 Task: Open Card Influencer Outreach Execution in Board IT Support Solutions to Workspace Creative Direction and add a team member Softage.3@softage.net, a label Red, a checklist Artificial Intelligence, an attachment from your onedrive, a color Red and finally, add a card description 'Conduct team training session on effective conflict management and resolution' and a comment 'Let us approach this task with a sense of focus and attention to detail, ensuring that we do not miss any important information or details.'. Add a start date 'Jan 07, 1900' with a due date 'Jan 14, 1900'
Action: Mouse moved to (530, 159)
Screenshot: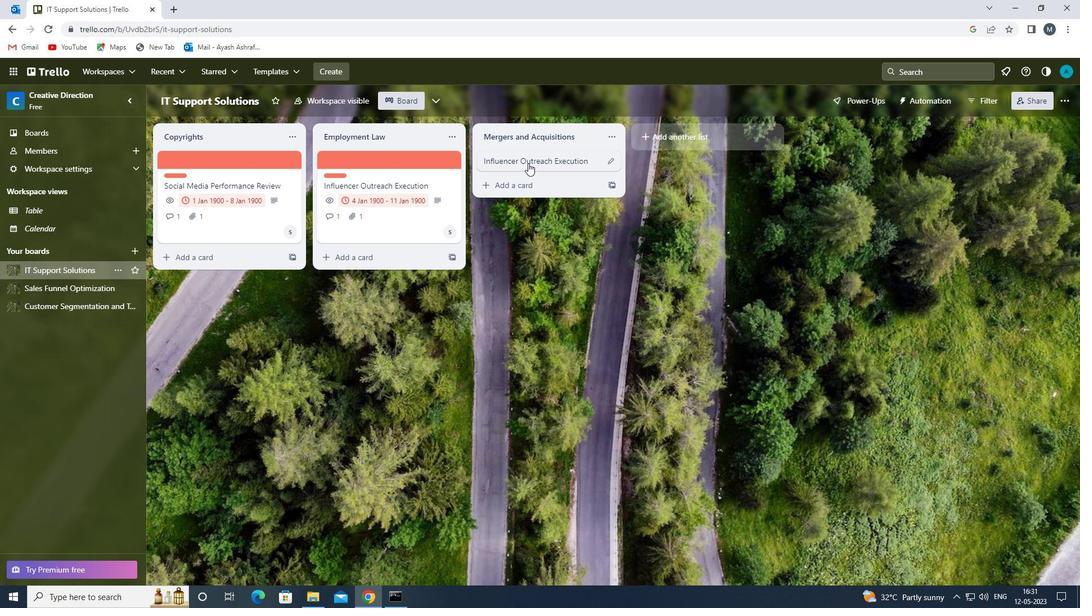 
Action: Mouse pressed left at (530, 159)
Screenshot: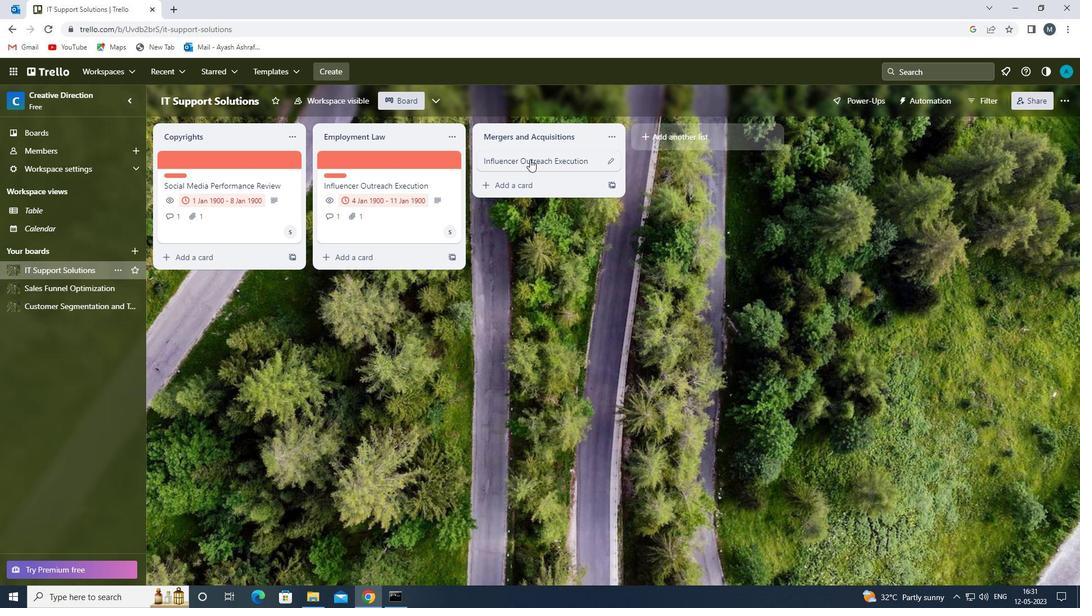
Action: Mouse moved to (687, 197)
Screenshot: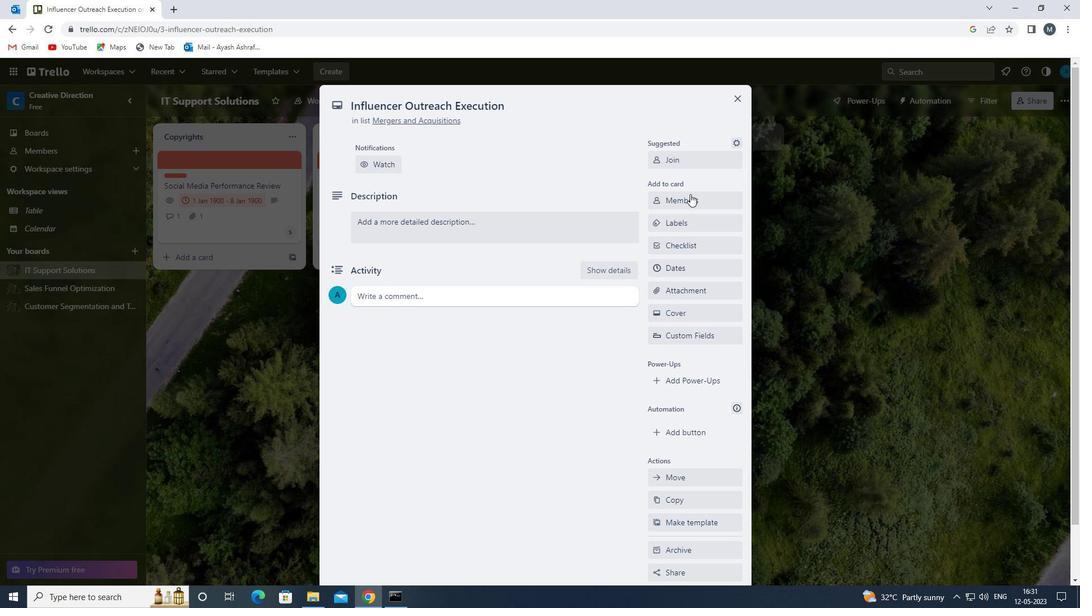
Action: Mouse pressed left at (687, 197)
Screenshot: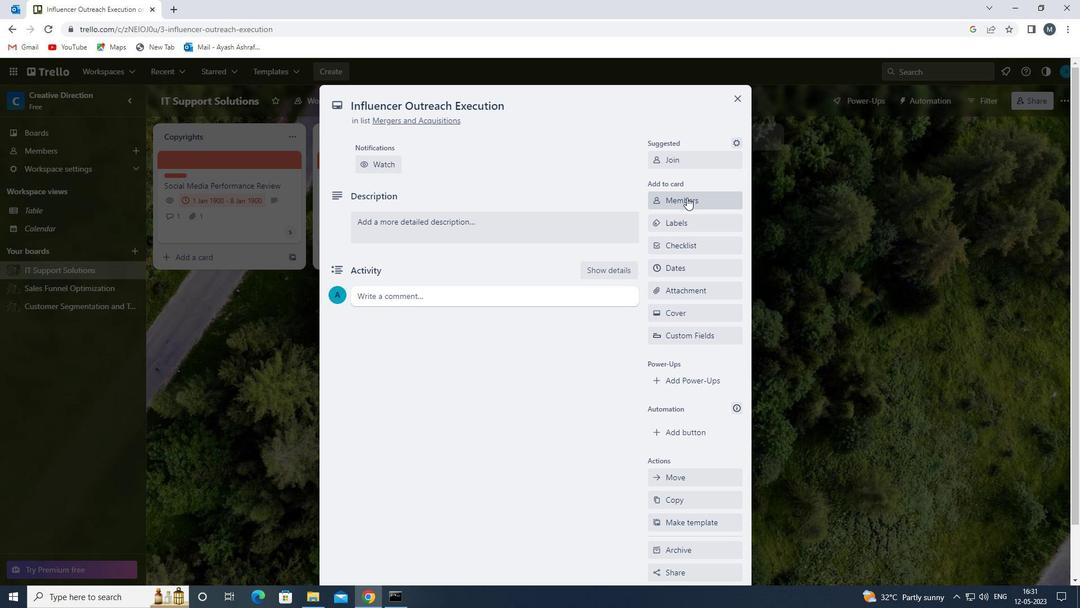 
Action: Mouse moved to (700, 215)
Screenshot: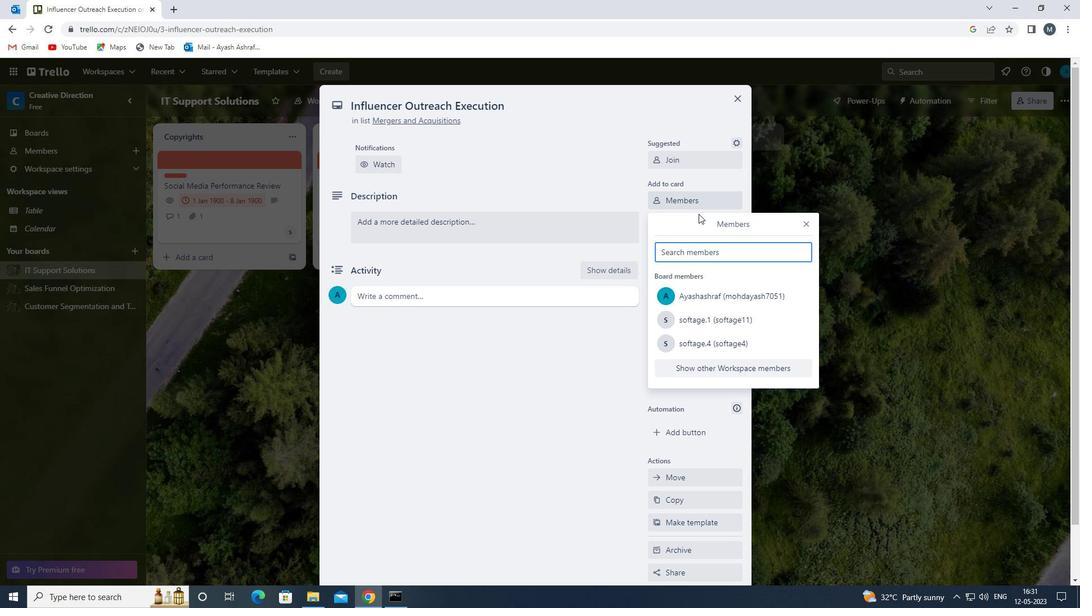 
Action: Key pressed s
Screenshot: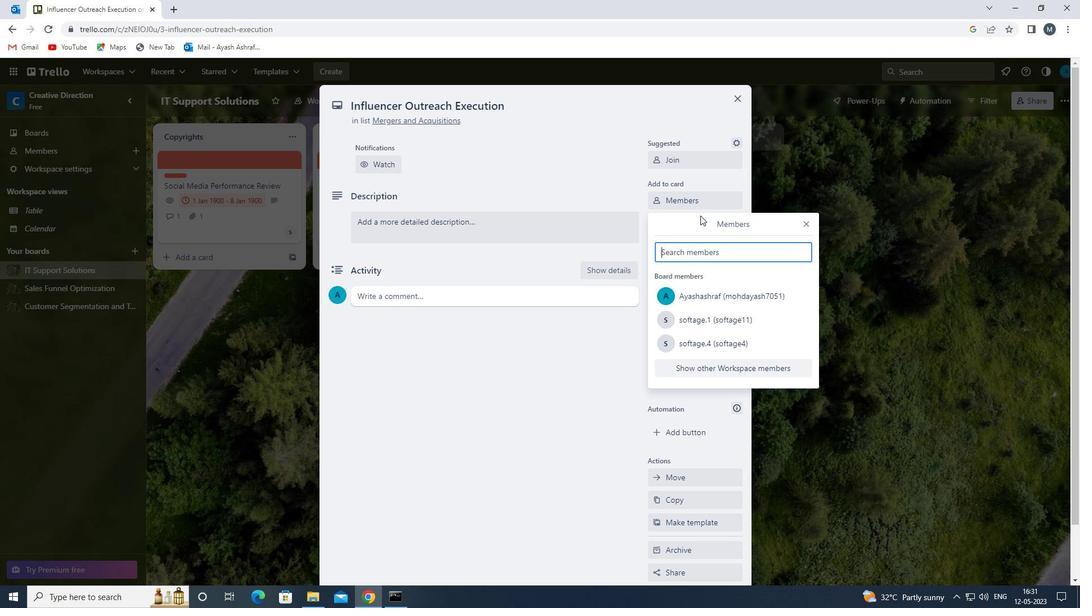 
Action: Mouse moved to (731, 391)
Screenshot: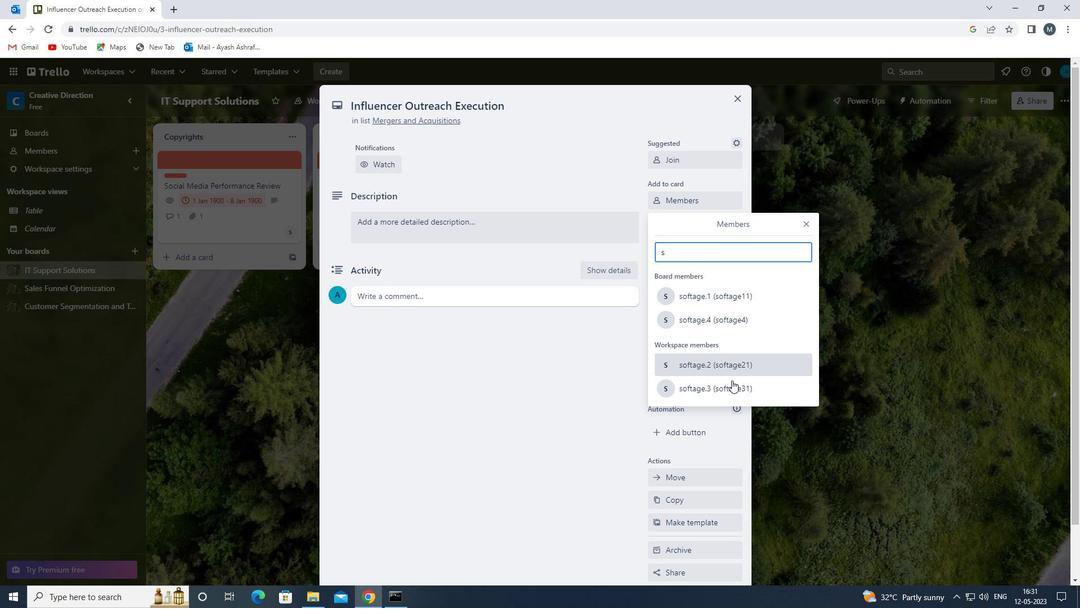 
Action: Mouse pressed left at (731, 391)
Screenshot: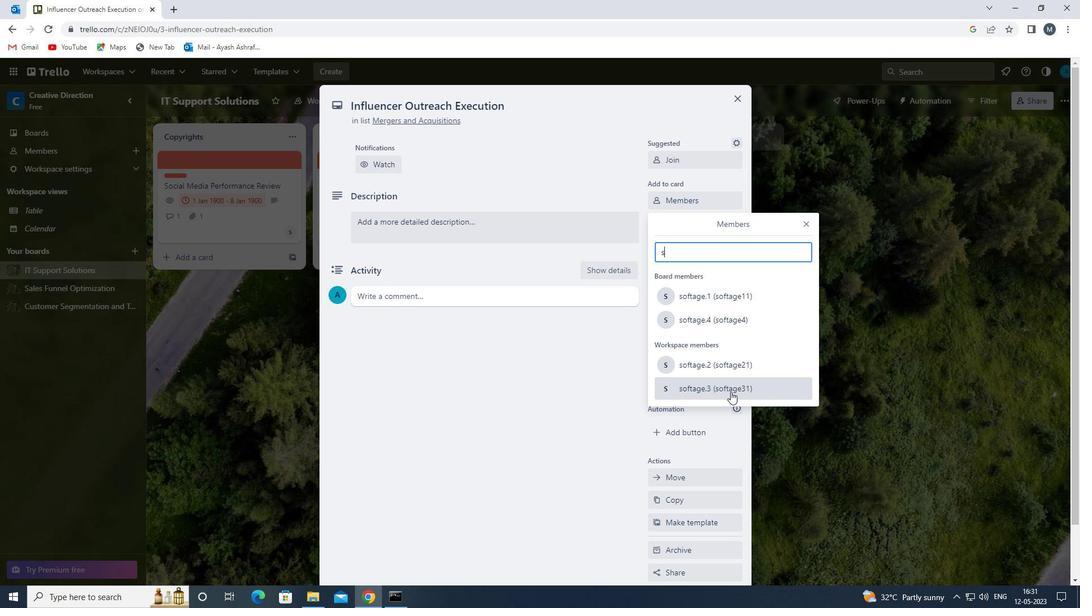 
Action: Mouse moved to (804, 222)
Screenshot: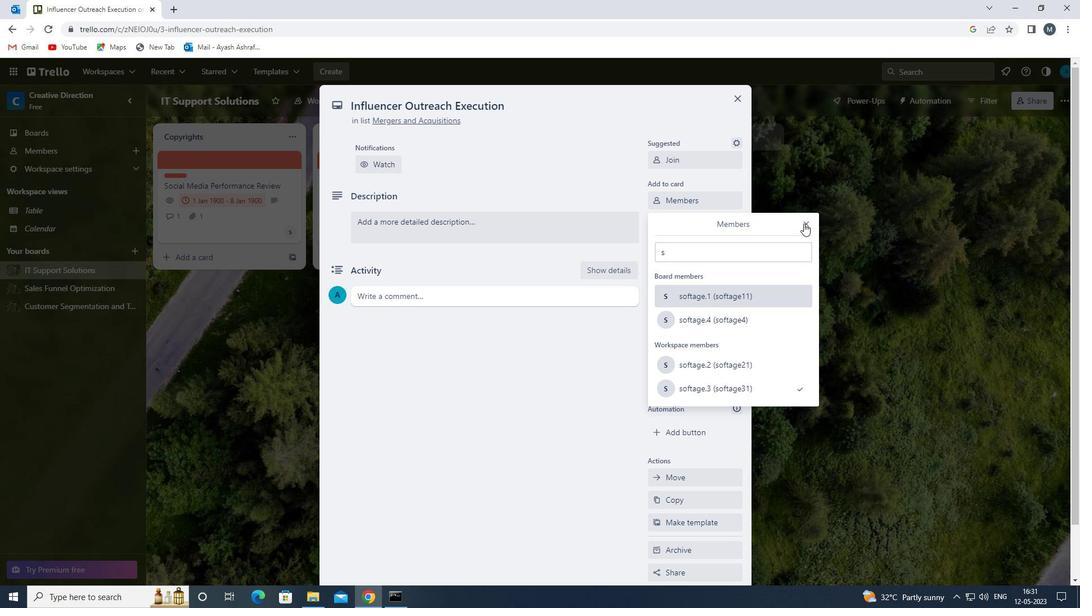 
Action: Mouse pressed left at (804, 222)
Screenshot: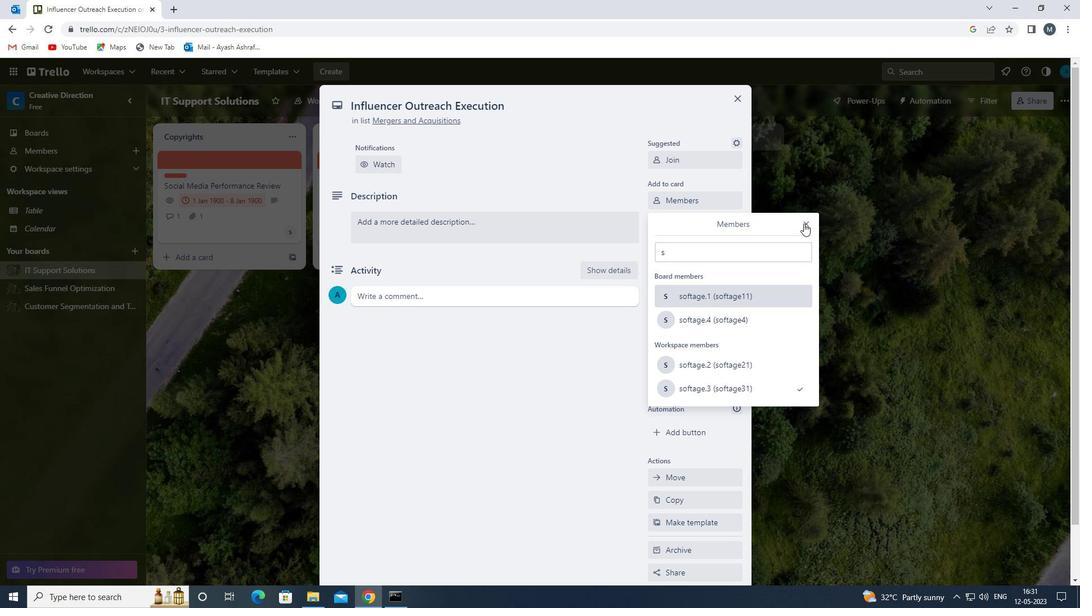 
Action: Mouse moved to (682, 225)
Screenshot: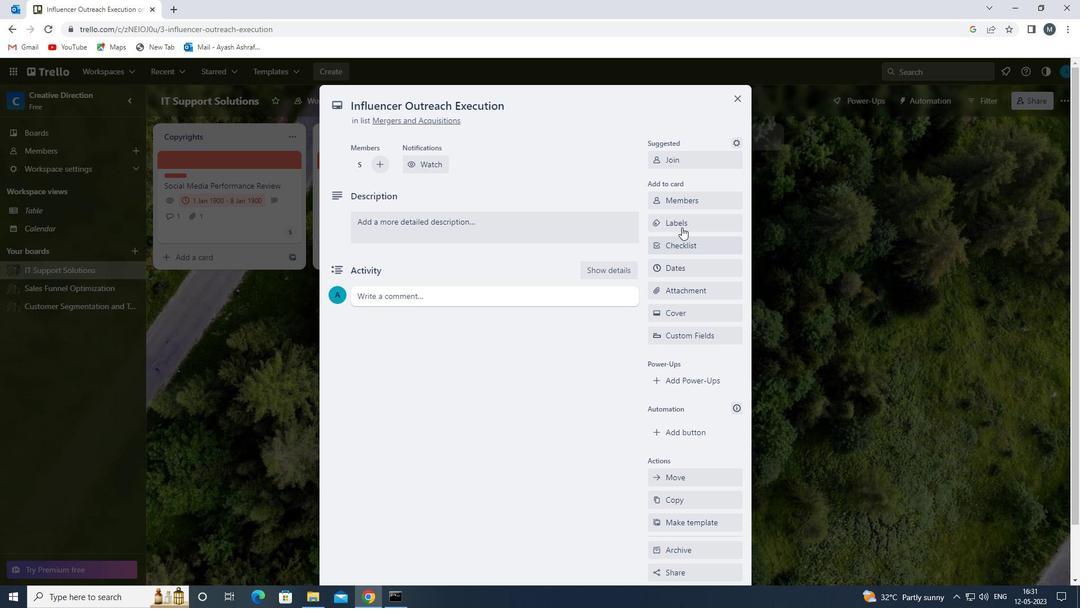 
Action: Mouse pressed left at (682, 225)
Screenshot: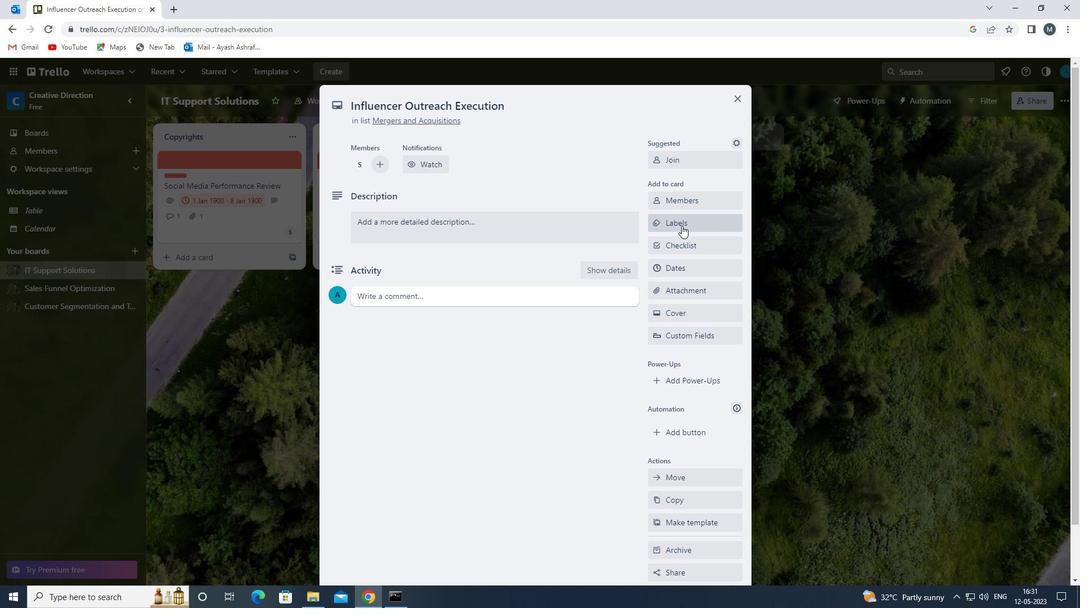 
Action: Mouse moved to (716, 372)
Screenshot: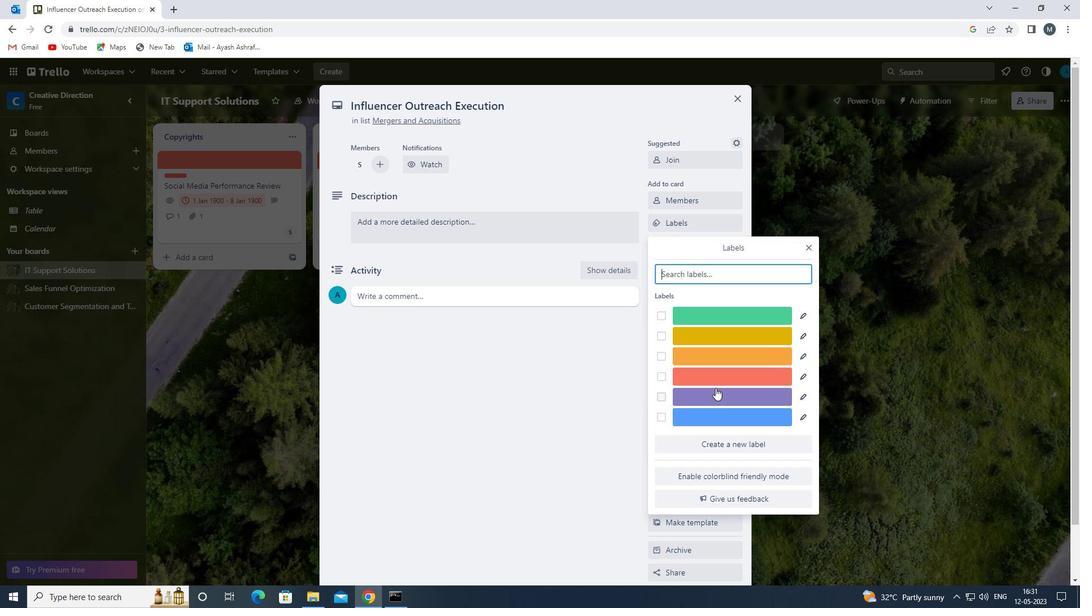 
Action: Mouse pressed left at (716, 372)
Screenshot: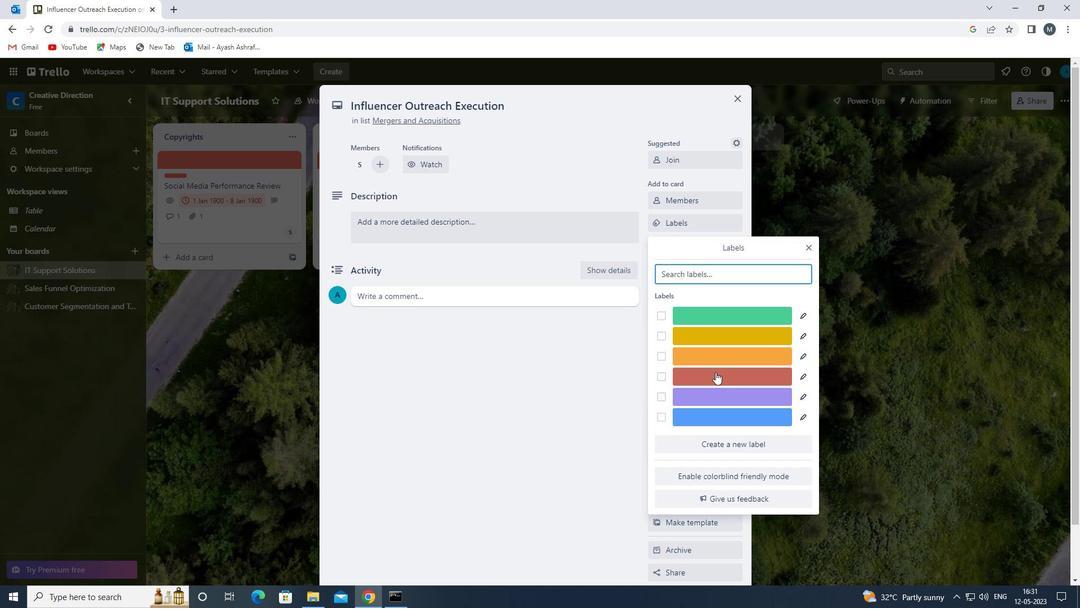 
Action: Mouse moved to (810, 247)
Screenshot: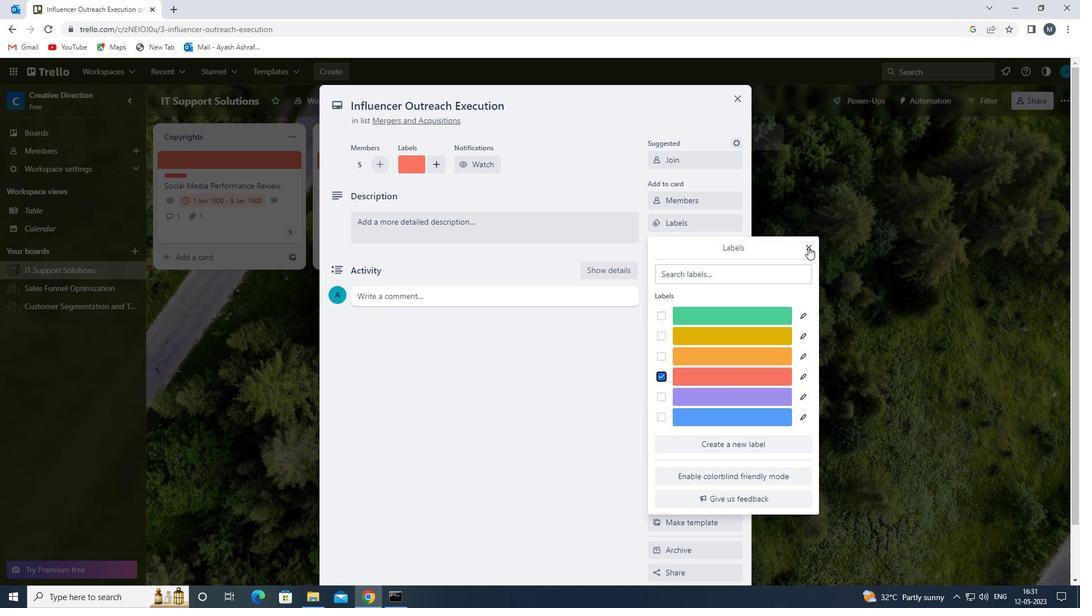 
Action: Mouse pressed left at (810, 247)
Screenshot: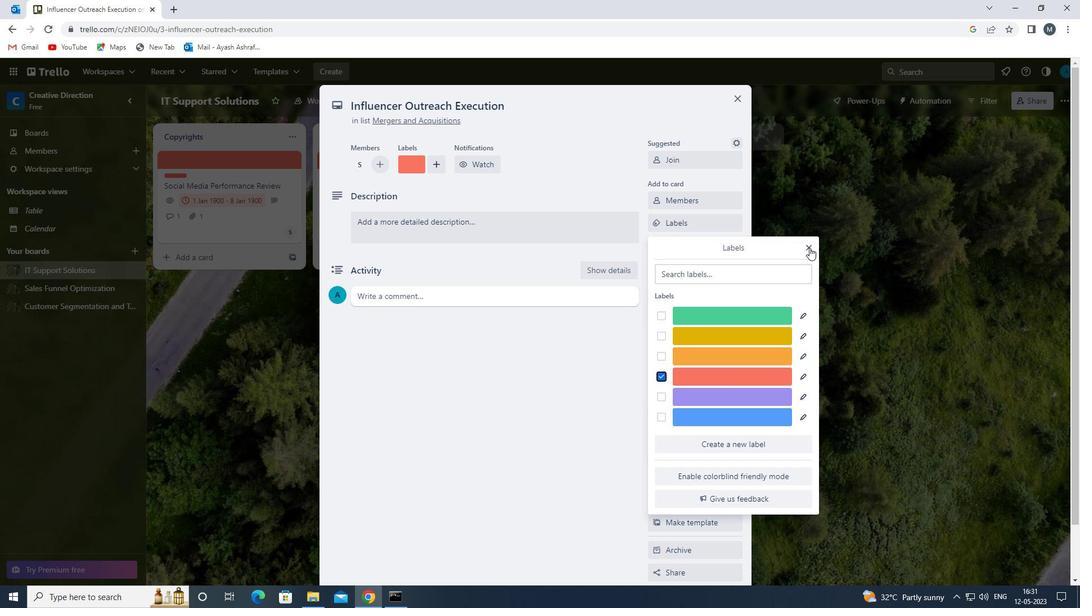 
Action: Mouse moved to (694, 244)
Screenshot: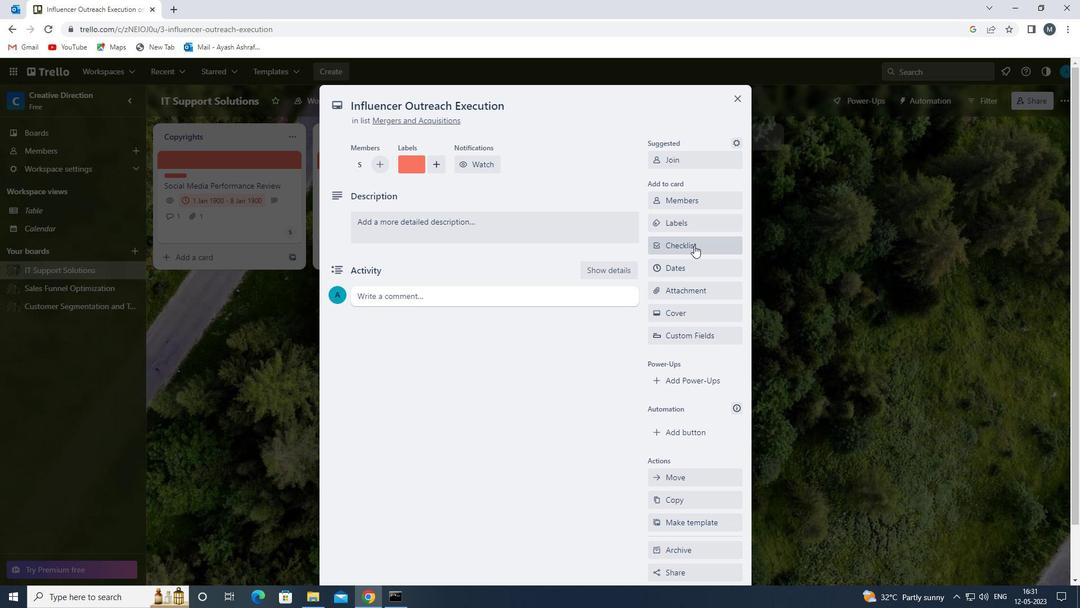 
Action: Mouse pressed left at (694, 244)
Screenshot: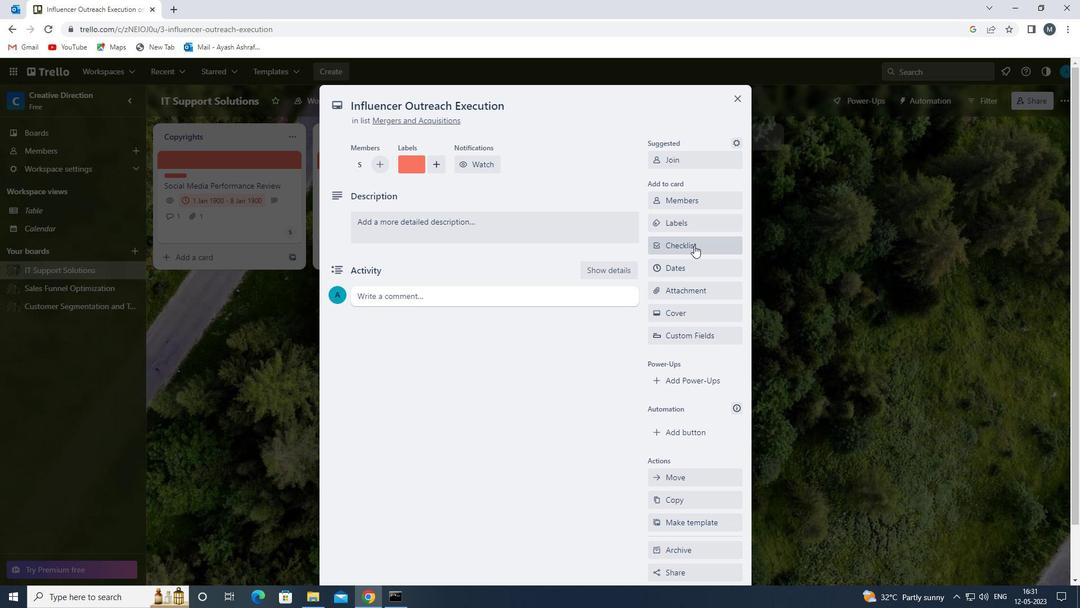 
Action: Mouse moved to (693, 242)
Screenshot: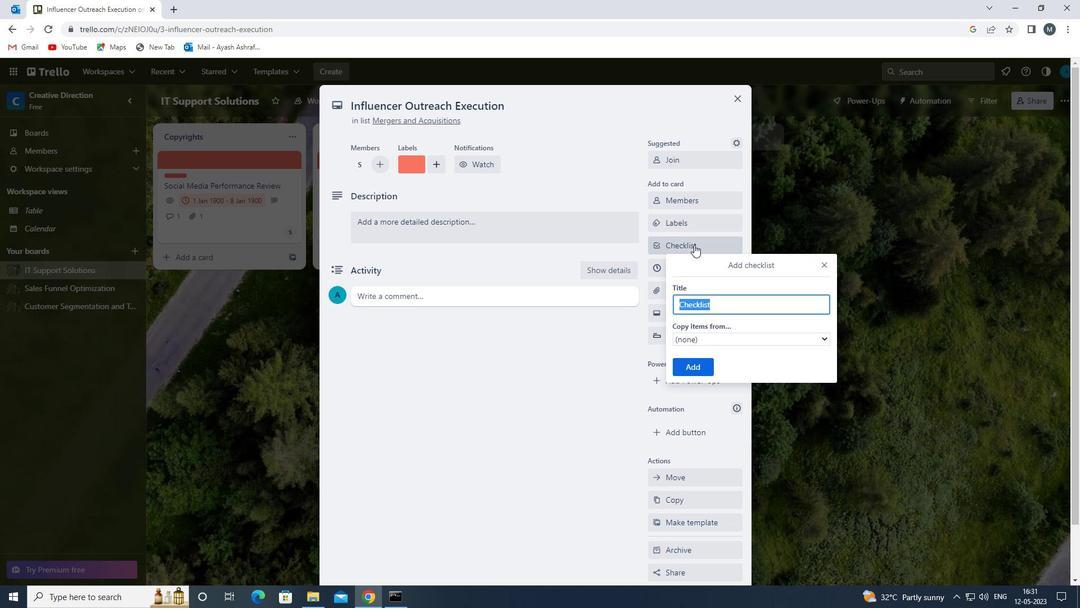 
Action: Key pressed a
Screenshot: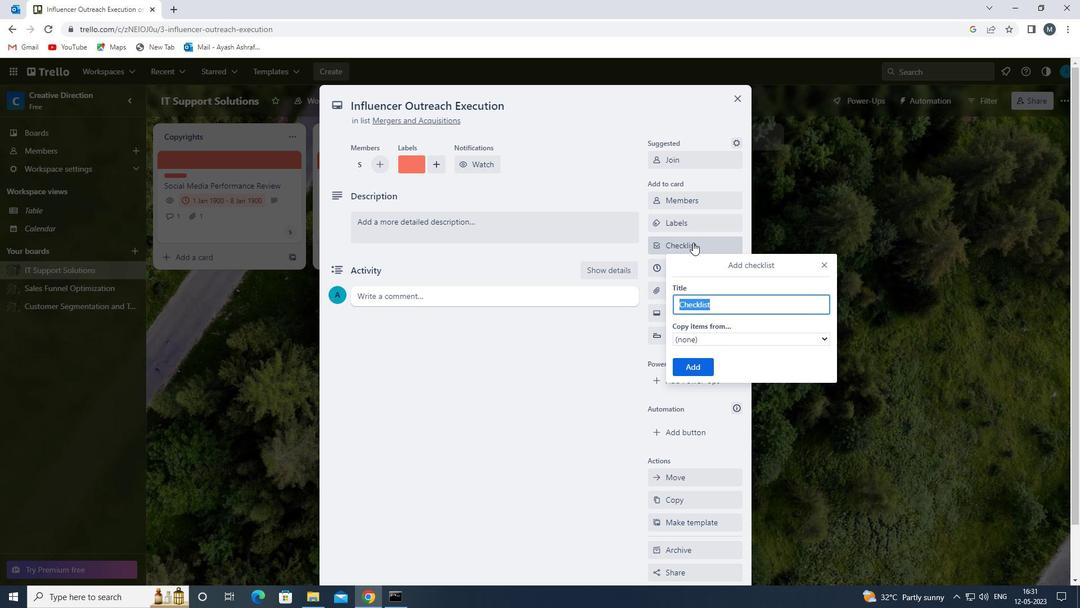 
Action: Mouse moved to (766, 333)
Screenshot: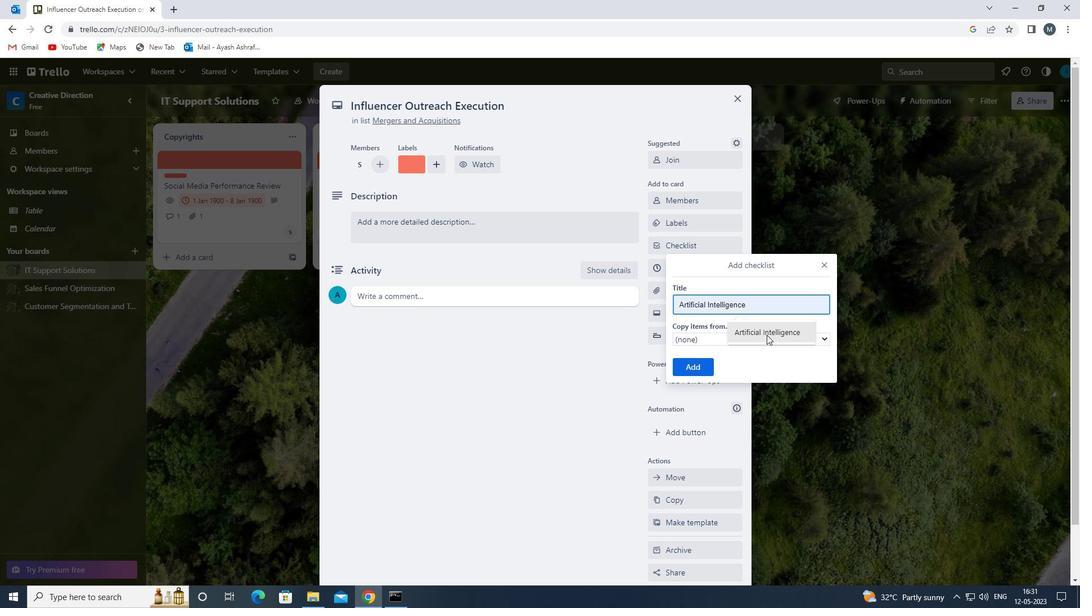
Action: Mouse pressed left at (766, 333)
Screenshot: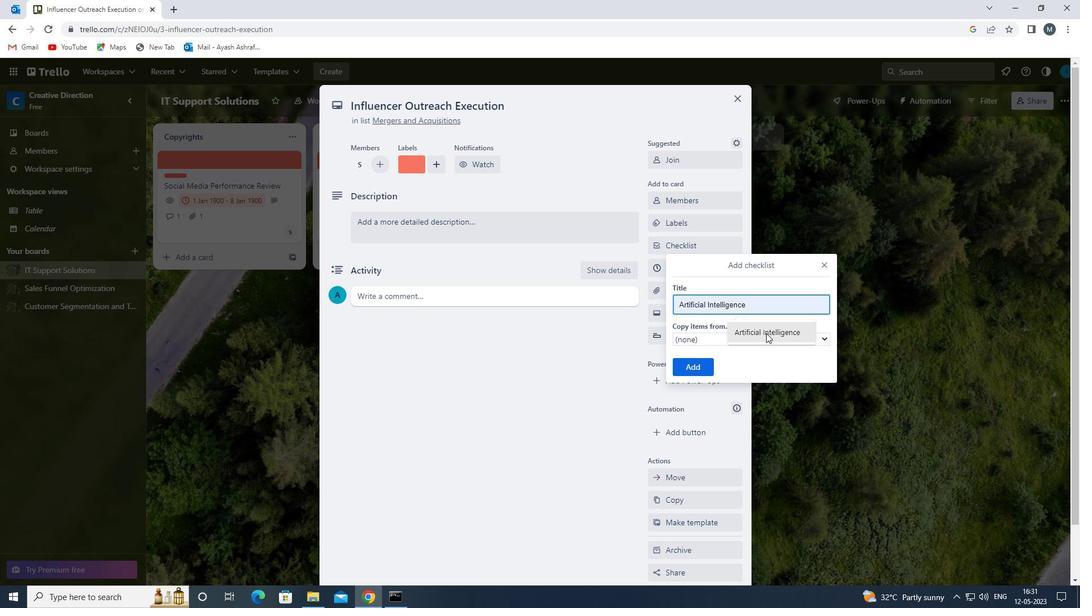 
Action: Mouse moved to (695, 363)
Screenshot: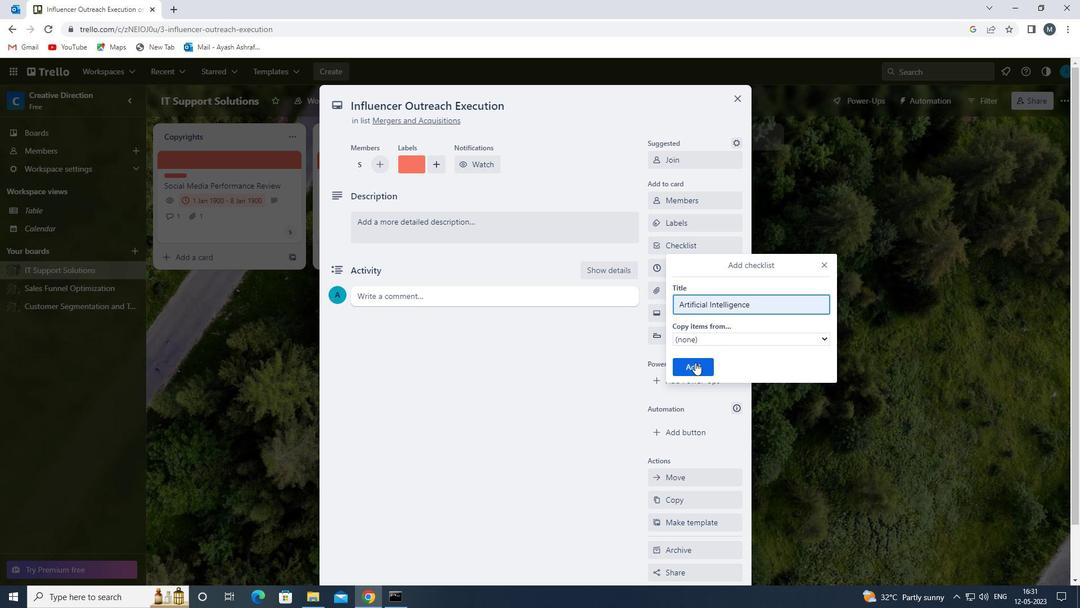 
Action: Mouse pressed left at (695, 363)
Screenshot: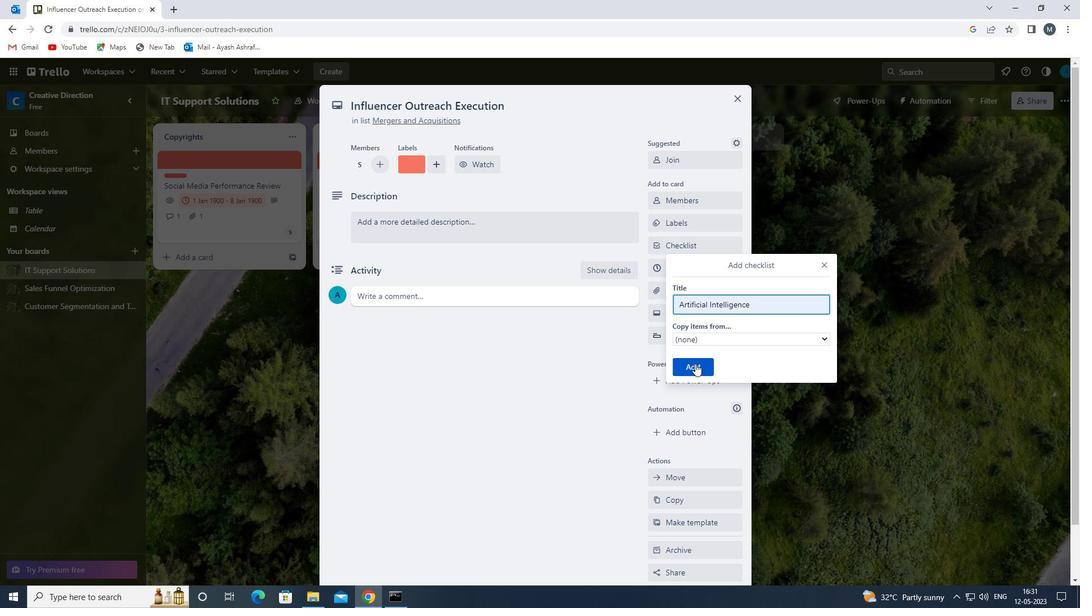 
Action: Mouse moved to (695, 291)
Screenshot: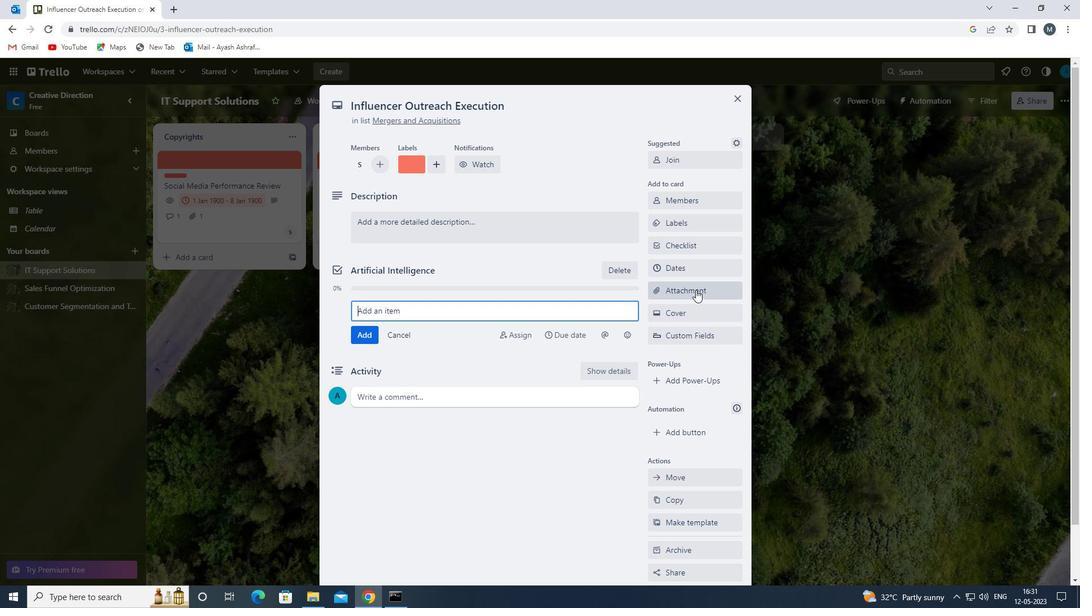 
Action: Mouse pressed left at (695, 291)
Screenshot: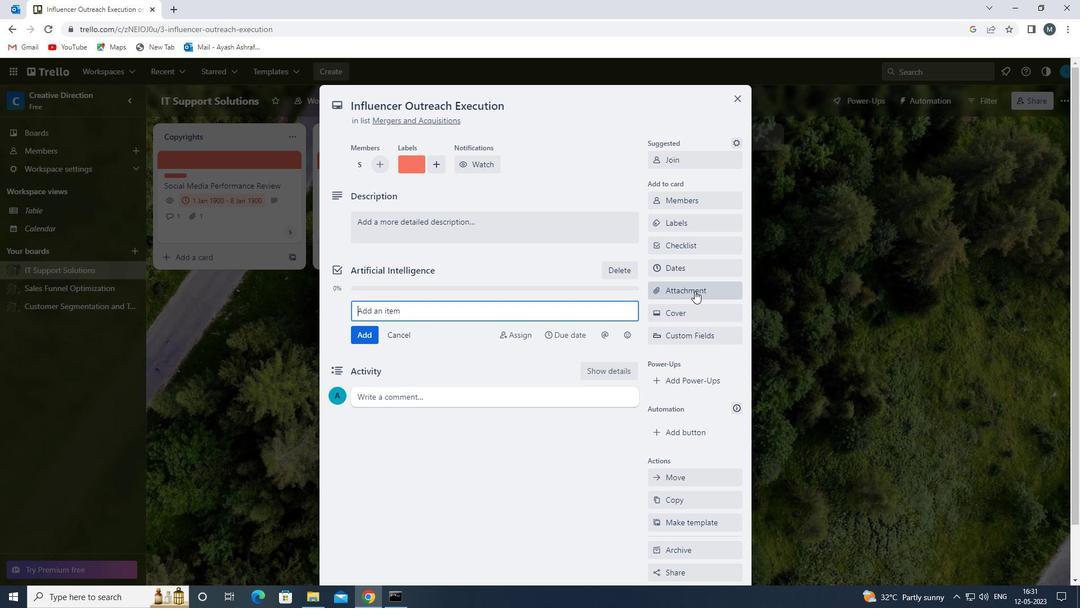 
Action: Mouse moved to (694, 432)
Screenshot: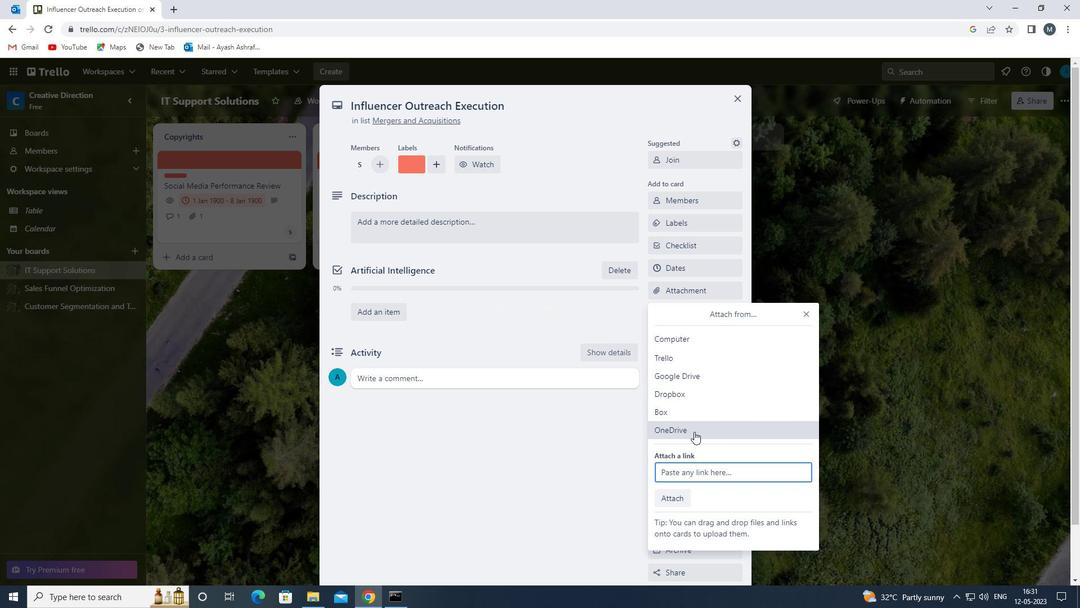 
Action: Mouse pressed left at (694, 432)
Screenshot: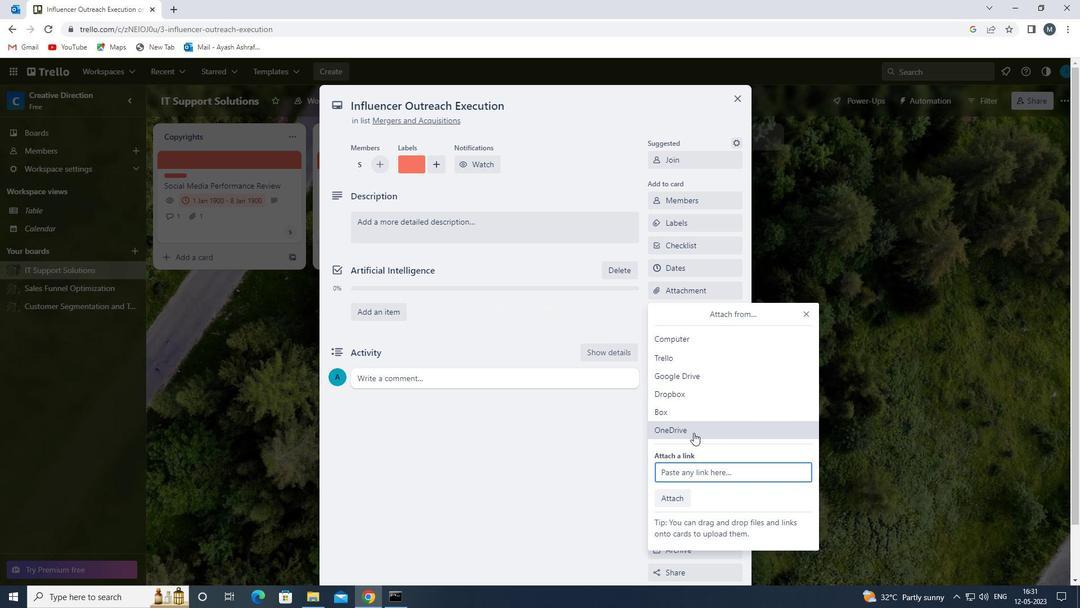 
Action: Mouse moved to (474, 230)
Screenshot: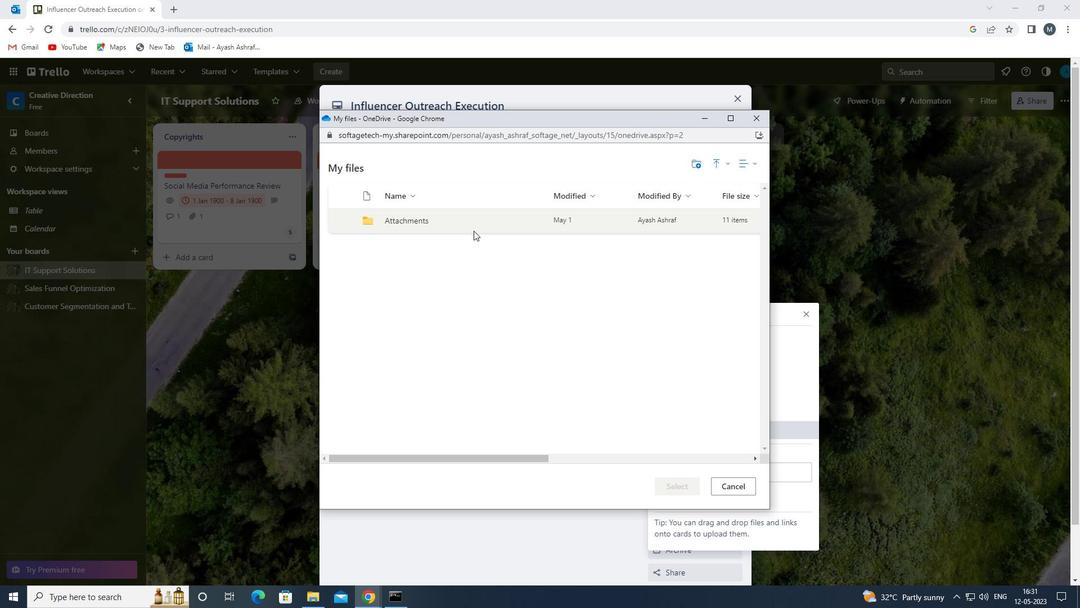 
Action: Mouse pressed left at (474, 230)
Screenshot: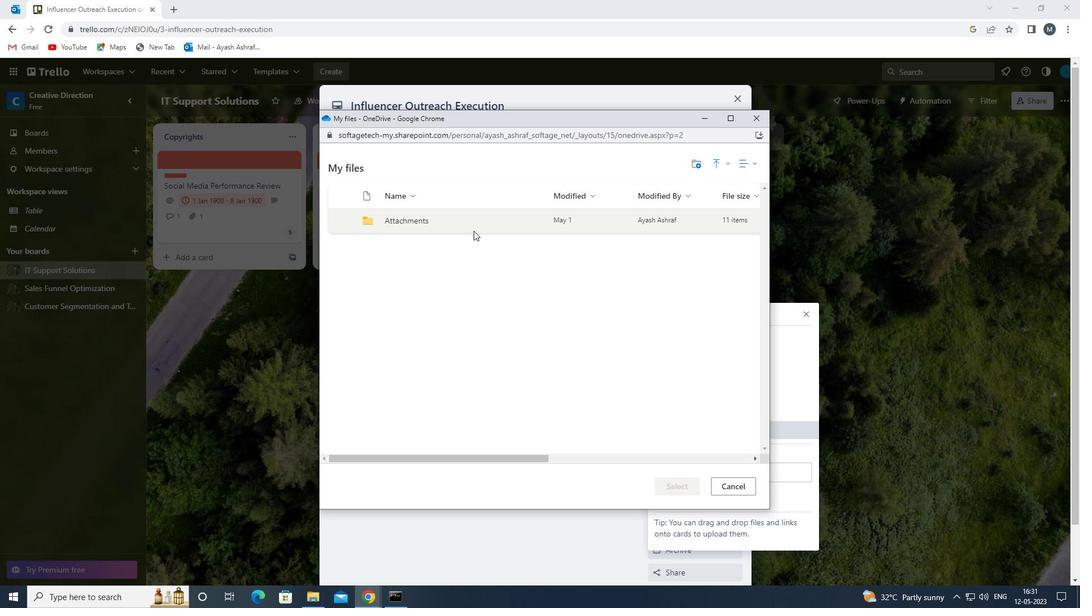 
Action: Mouse pressed left at (474, 230)
Screenshot: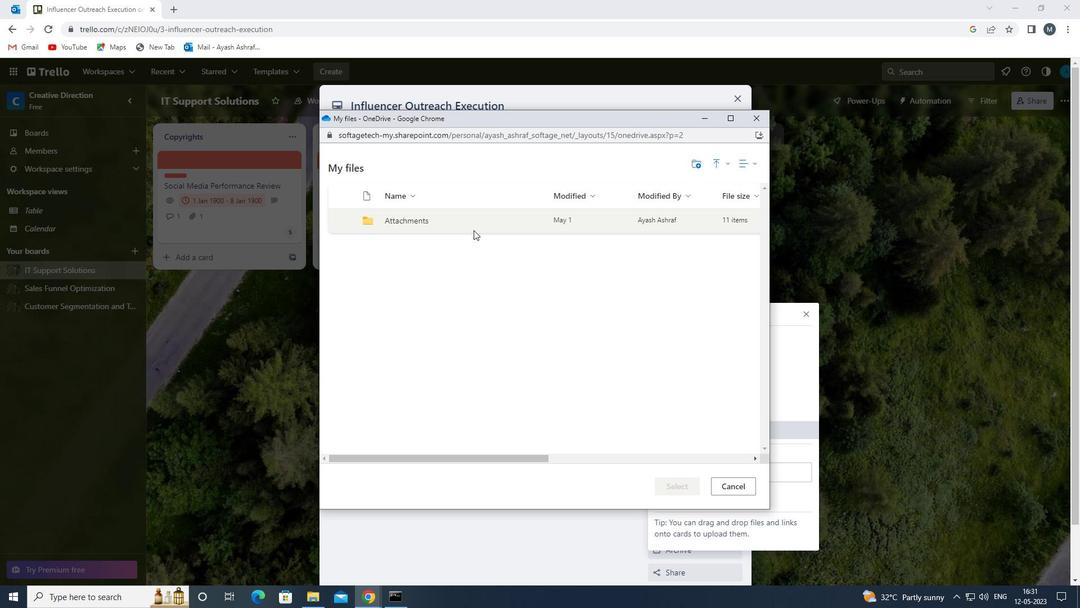 
Action: Mouse moved to (489, 314)
Screenshot: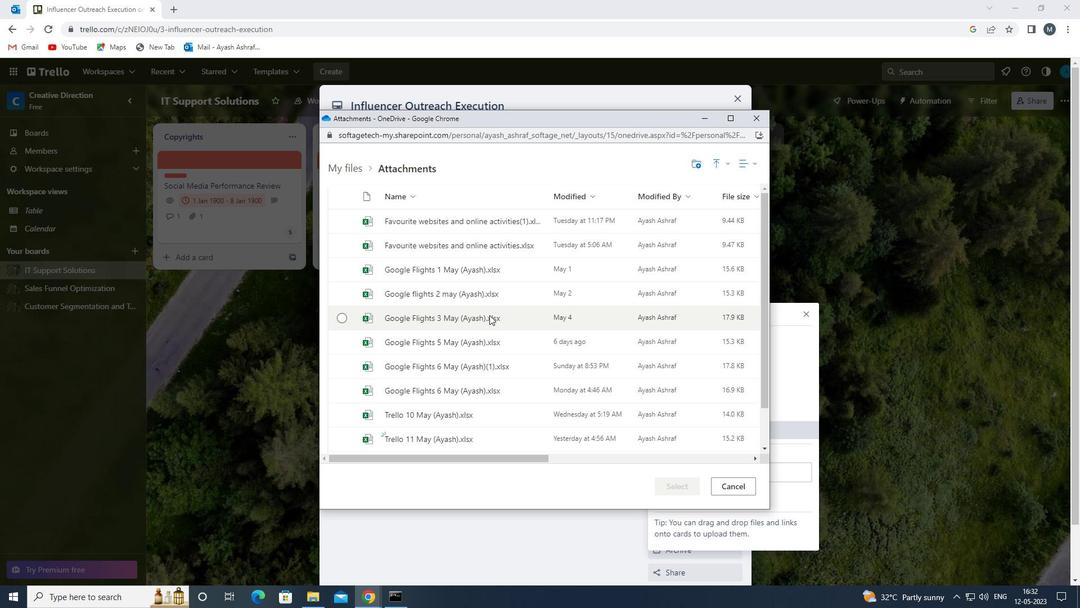 
Action: Mouse pressed left at (489, 314)
Screenshot: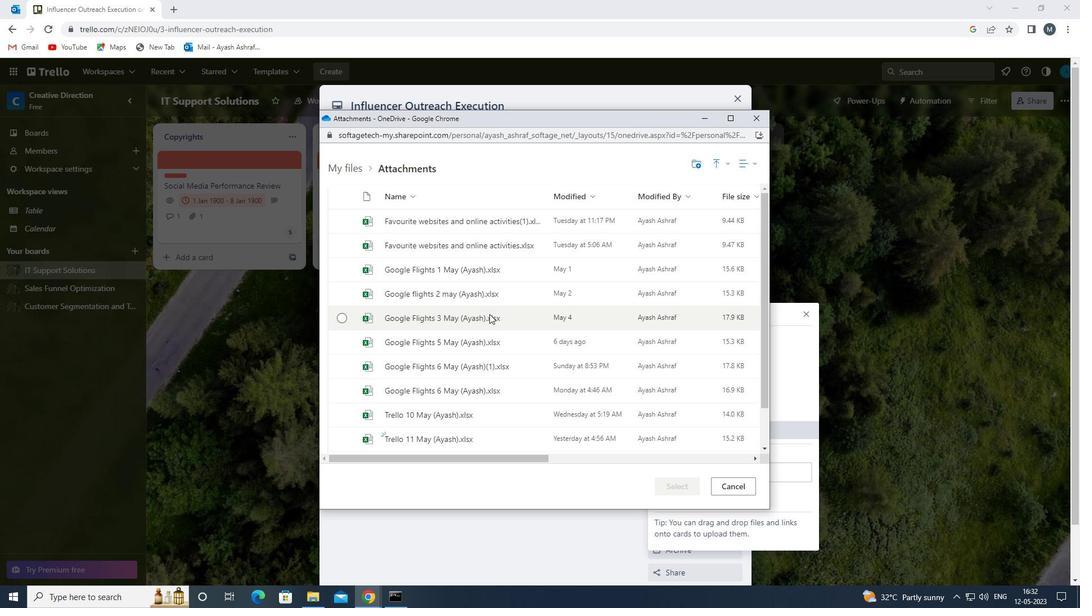 
Action: Mouse moved to (681, 488)
Screenshot: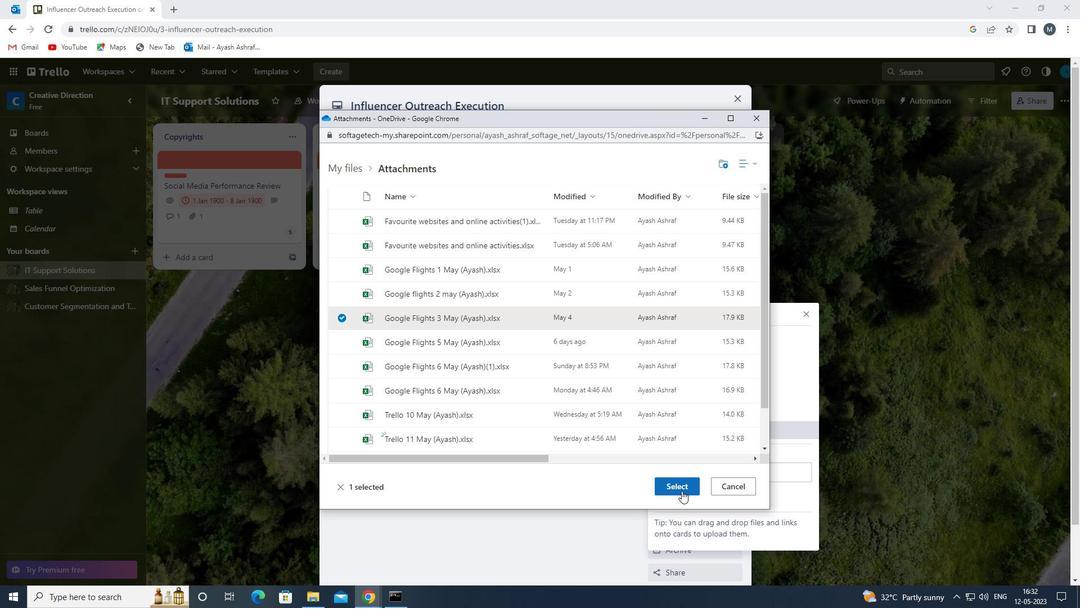 
Action: Mouse pressed left at (681, 488)
Screenshot: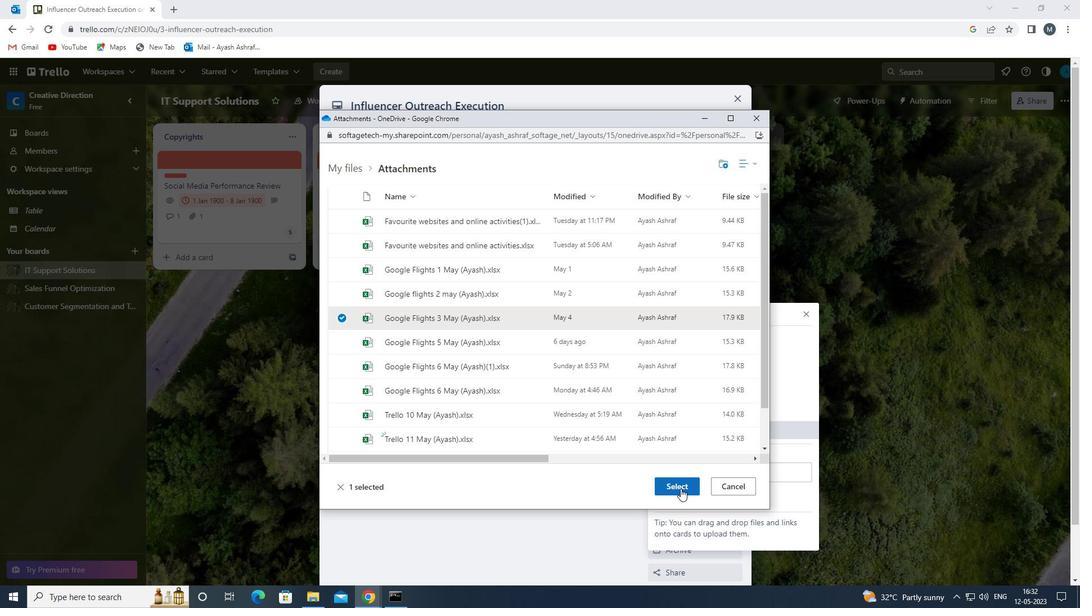 
Action: Mouse moved to (691, 318)
Screenshot: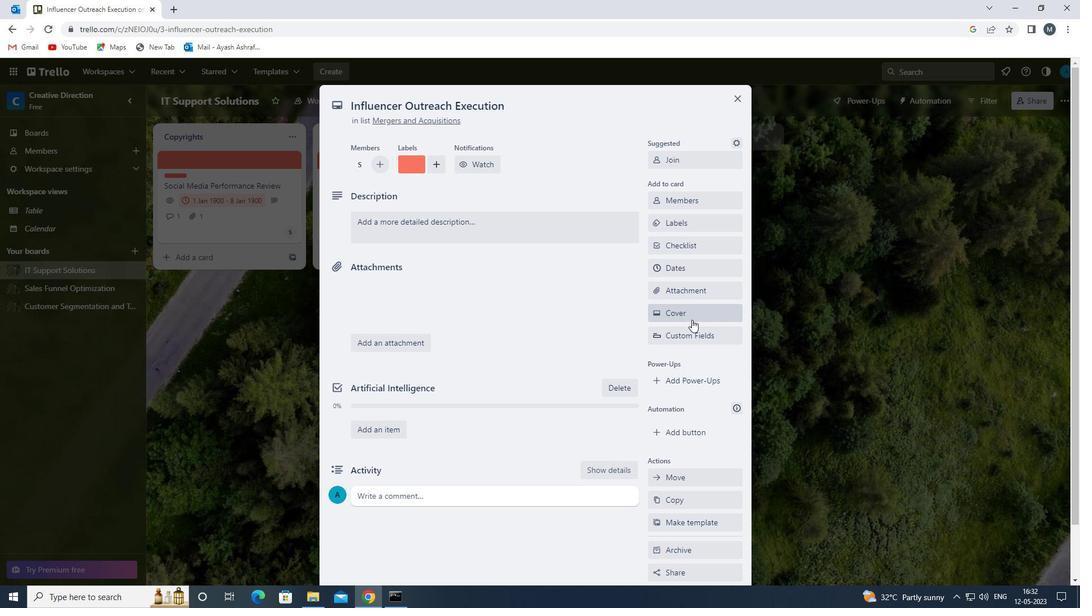 
Action: Mouse pressed left at (691, 318)
Screenshot: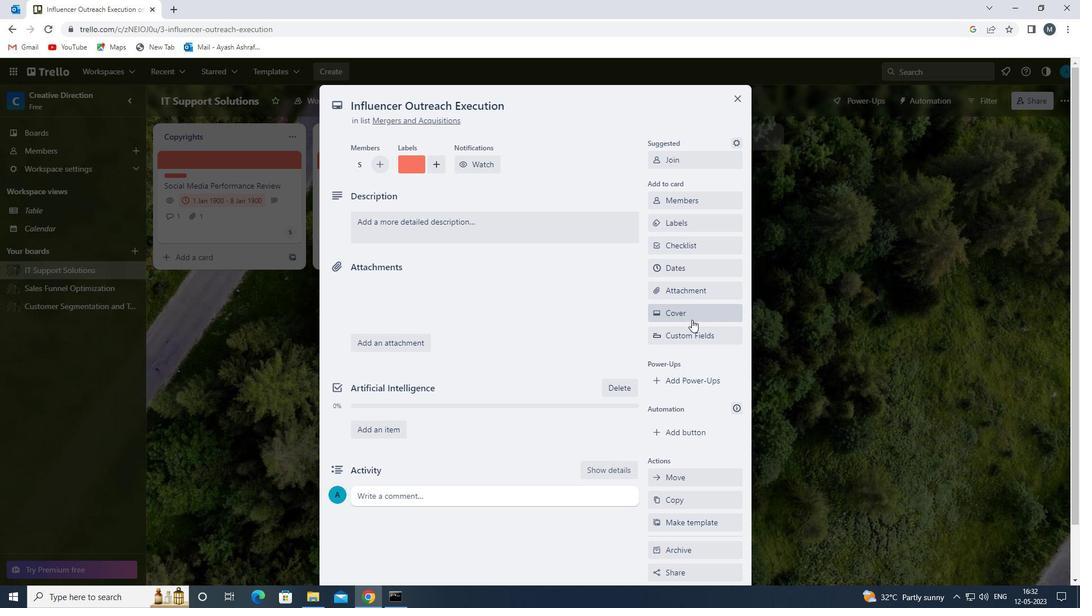 
Action: Mouse moved to (765, 363)
Screenshot: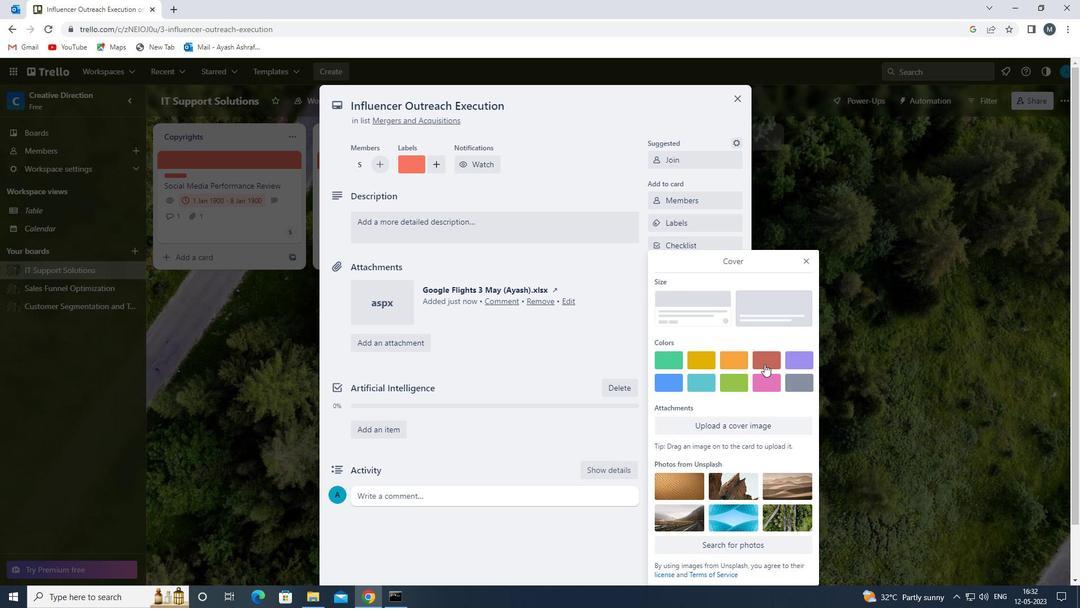 
Action: Mouse pressed left at (765, 363)
Screenshot: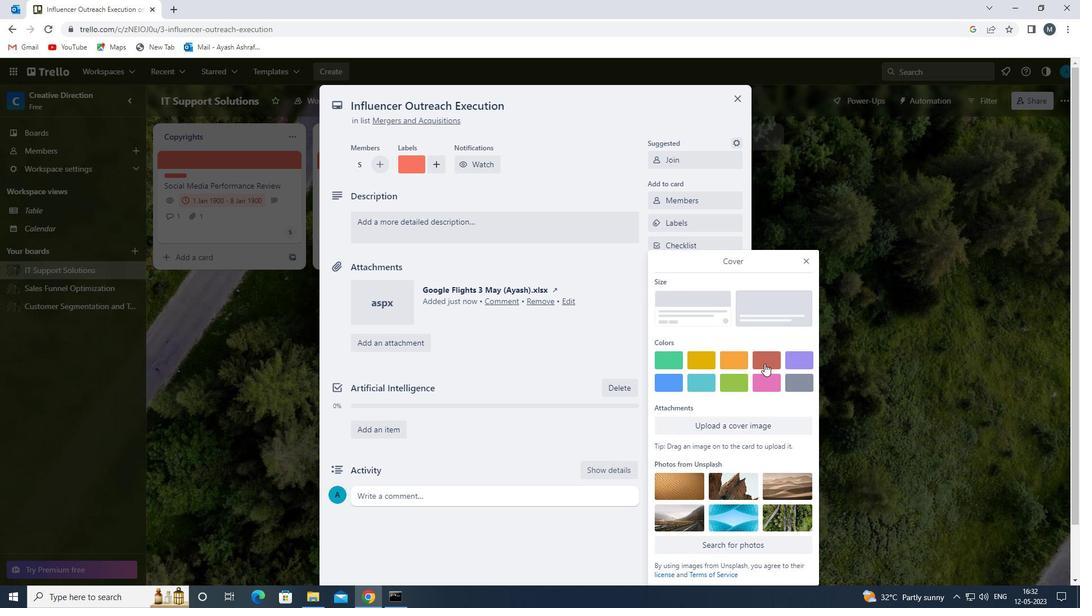
Action: Mouse moved to (807, 242)
Screenshot: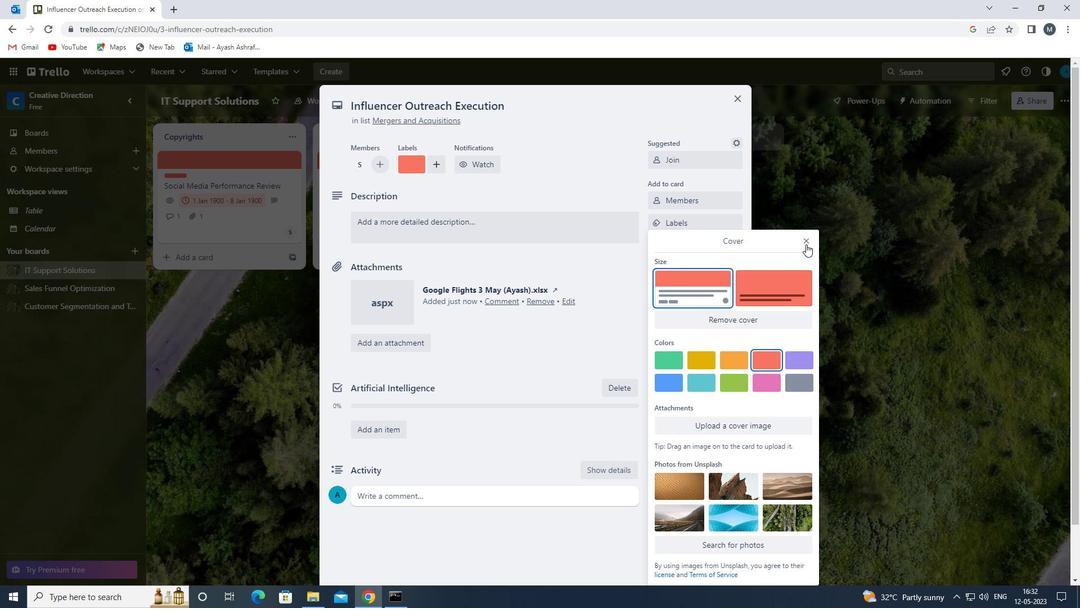 
Action: Mouse pressed left at (807, 242)
Screenshot: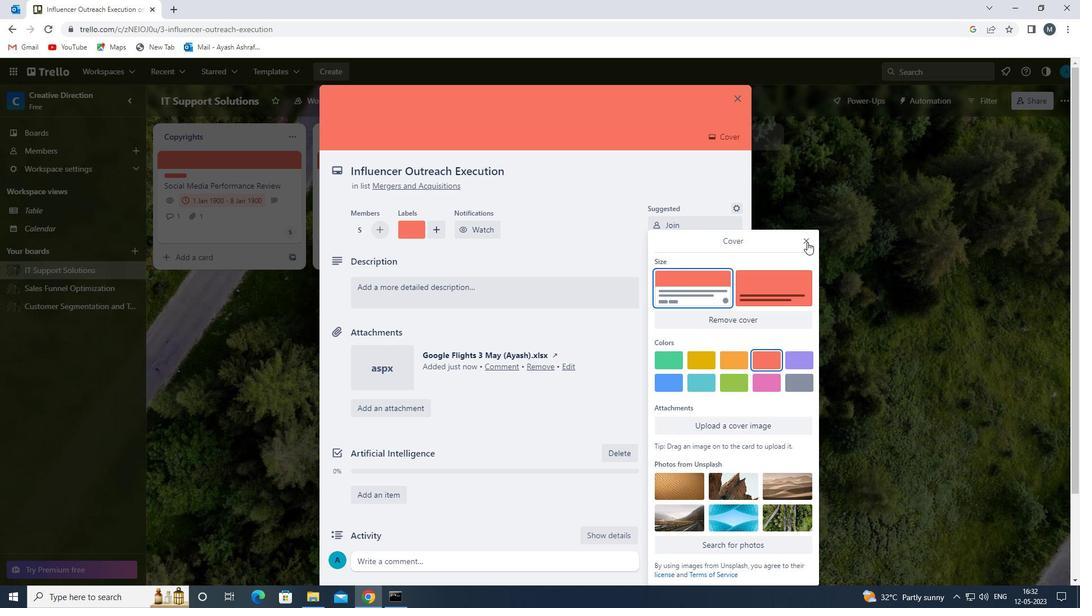 
Action: Mouse moved to (469, 294)
Screenshot: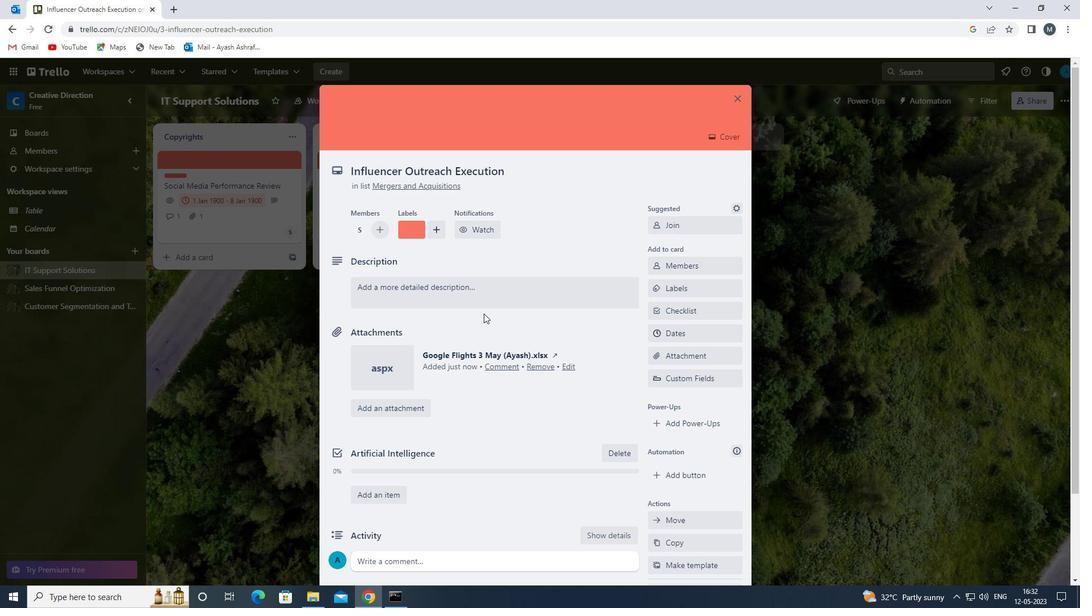 
Action: Mouse pressed left at (469, 294)
Screenshot: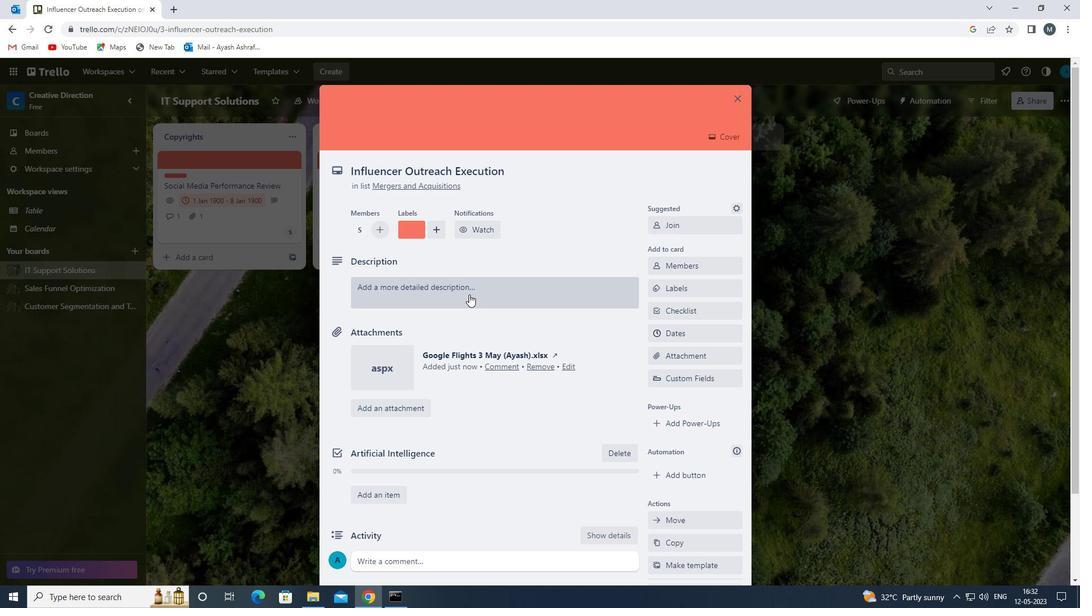 
Action: Mouse moved to (414, 338)
Screenshot: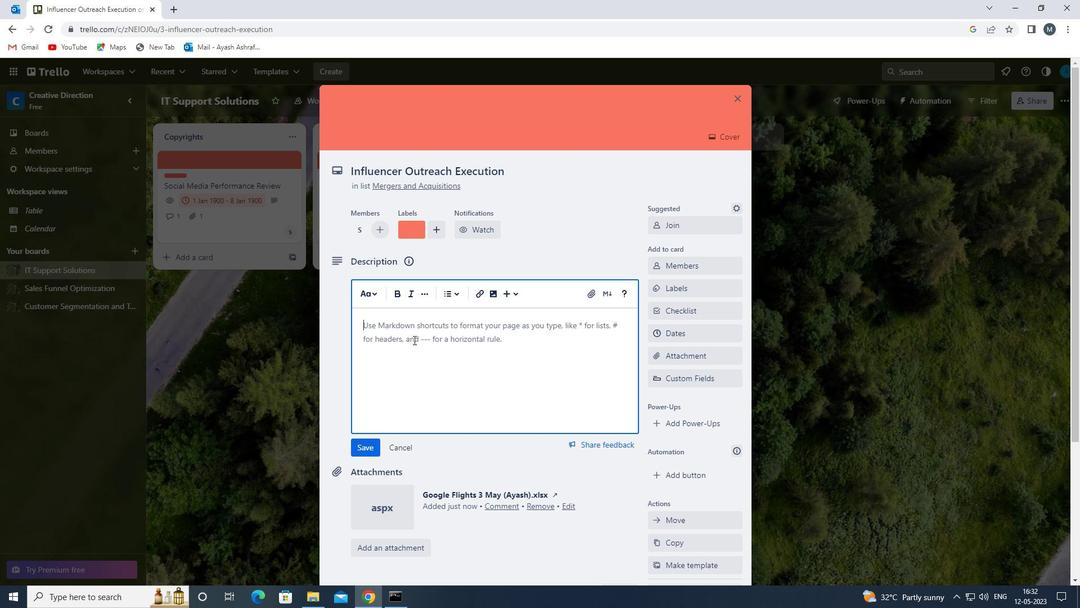 
Action: Mouse pressed left at (414, 338)
Screenshot: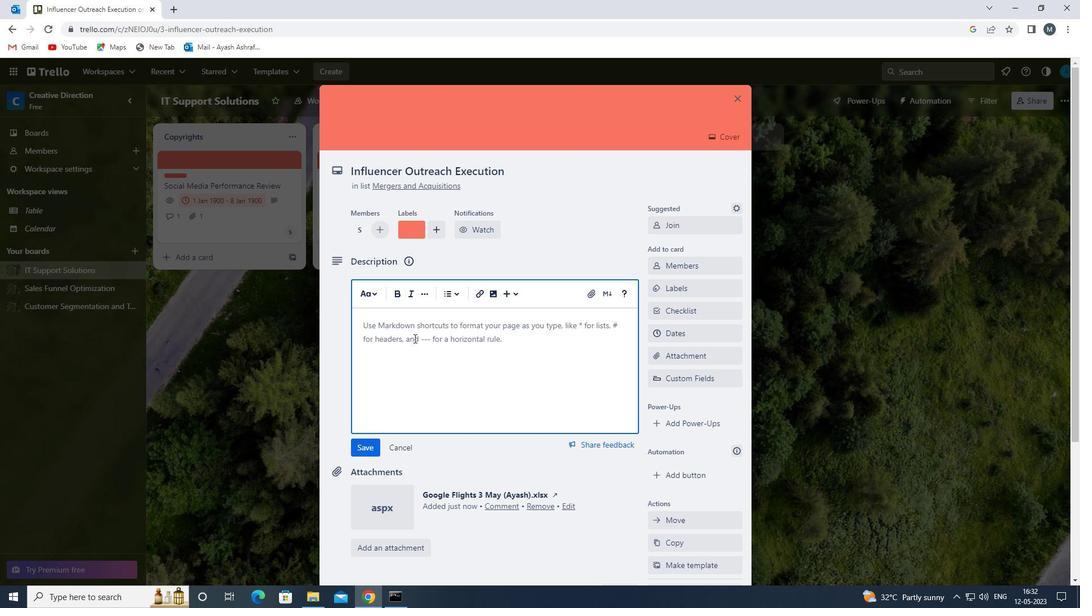 
Action: Key pressed <Key.shift><Key.shift><Key.shift><Key.shift>CONDUCT<Key.space>TEAM<Key.space>TRAINING<Key.space>SESSION<Key.space>ON<Key.space>EFFECTIVE<Key.space>CONFLICT<Key.space>MANAGEMENT<Key.space>AND<Key.space>RESOLUTION<Key.space>
Screenshot: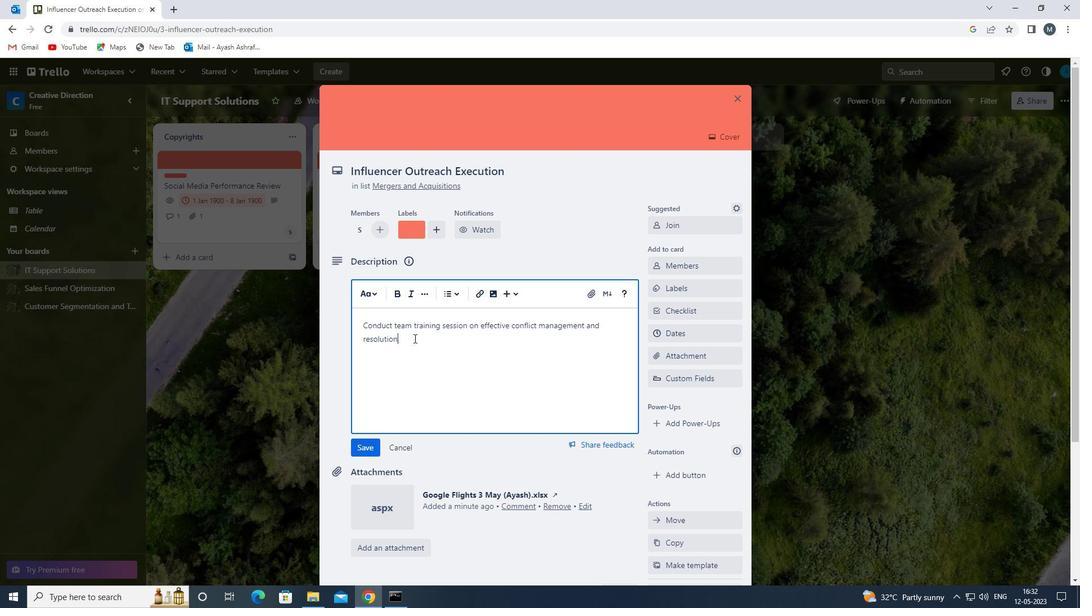
Action: Mouse moved to (360, 448)
Screenshot: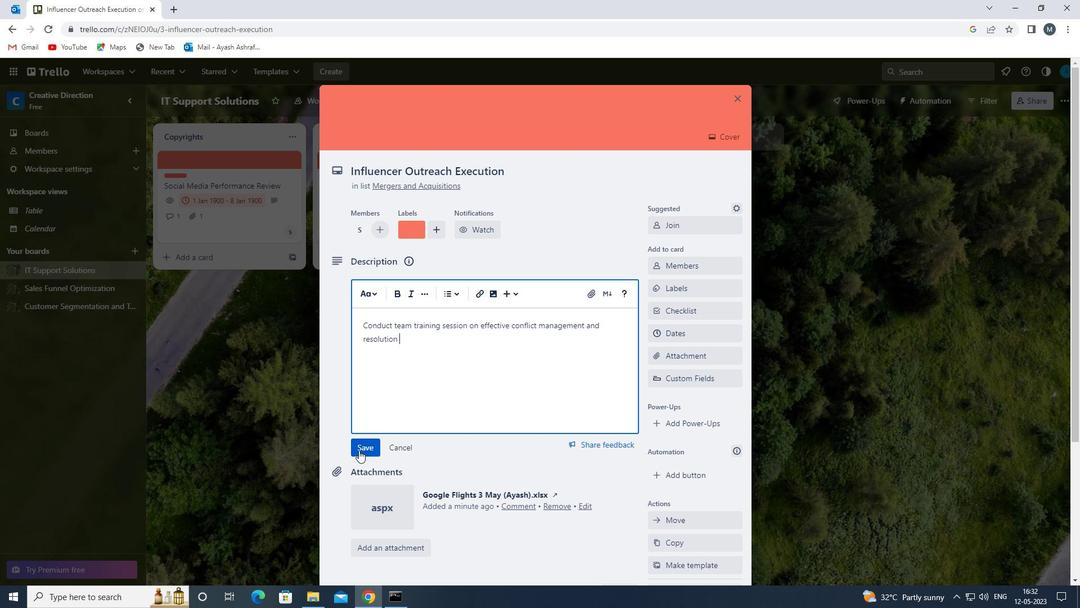 
Action: Mouse pressed left at (360, 448)
Screenshot: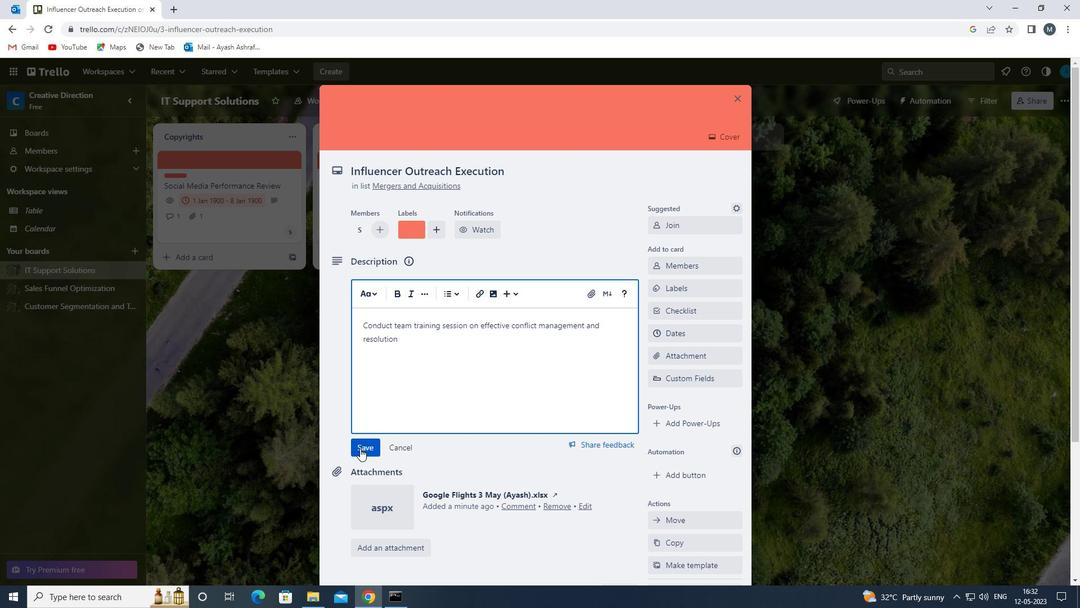 
Action: Mouse moved to (448, 407)
Screenshot: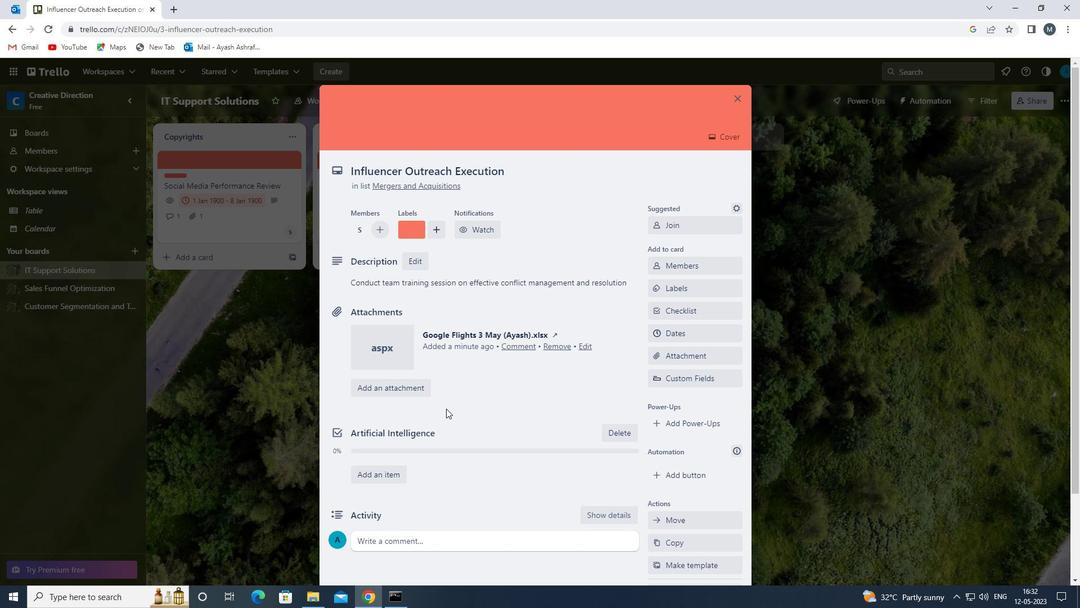 
Action: Mouse scrolled (448, 407) with delta (0, 0)
Screenshot: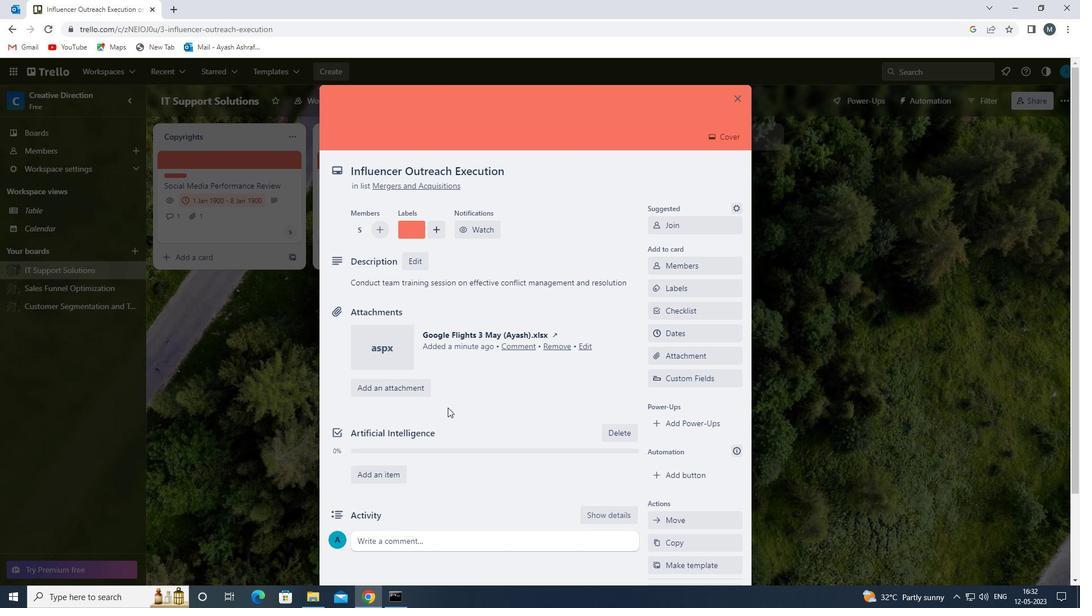 
Action: Mouse moved to (407, 488)
Screenshot: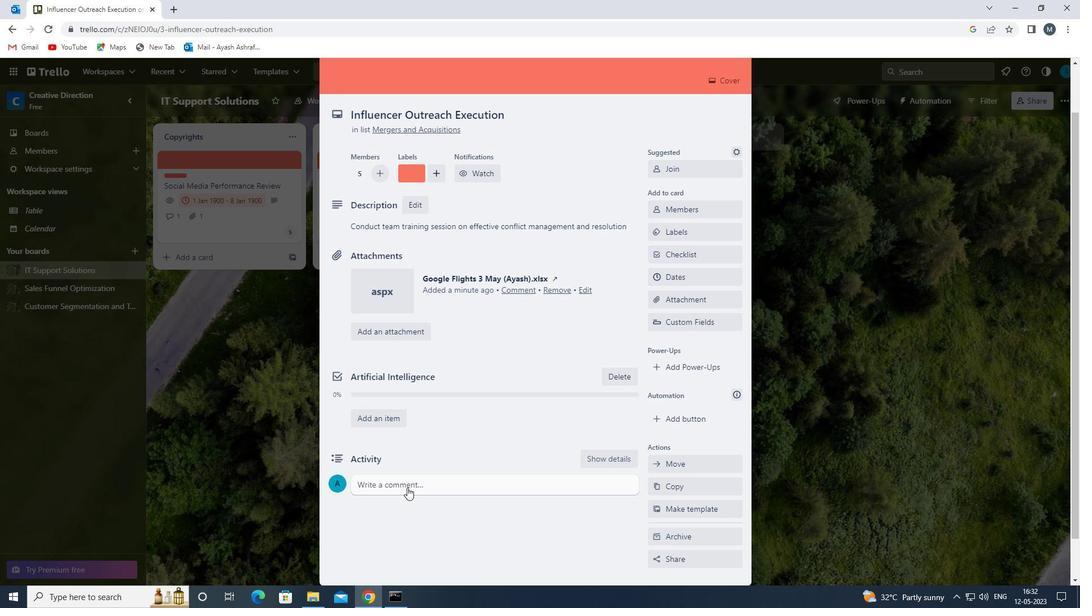 
Action: Mouse pressed left at (407, 488)
Screenshot: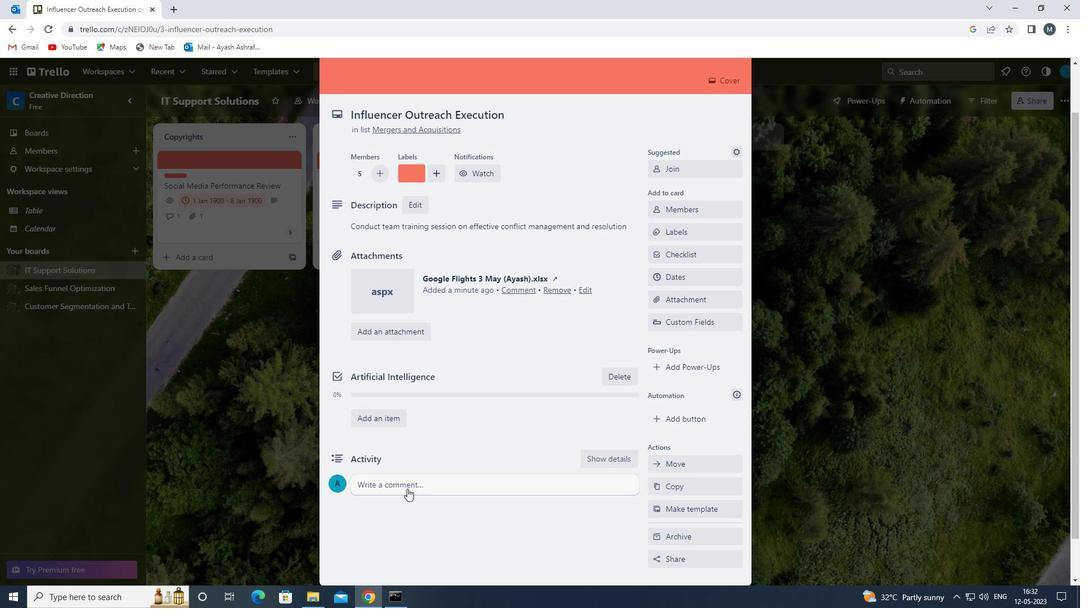 
Action: Mouse moved to (421, 526)
Screenshot: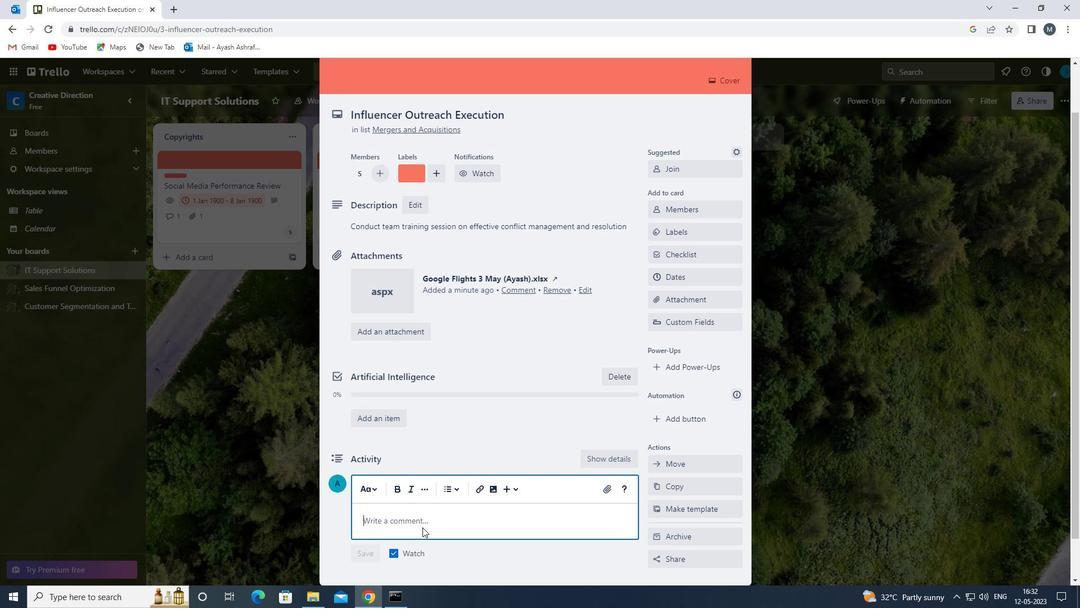 
Action: Mouse pressed left at (421, 526)
Screenshot: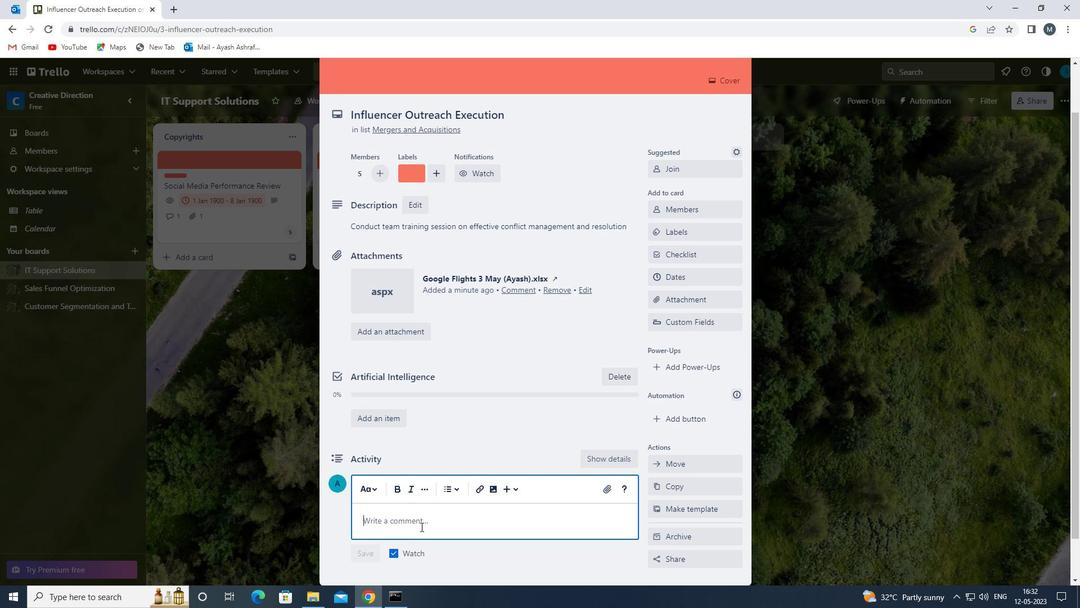 
Action: Mouse moved to (421, 523)
Screenshot: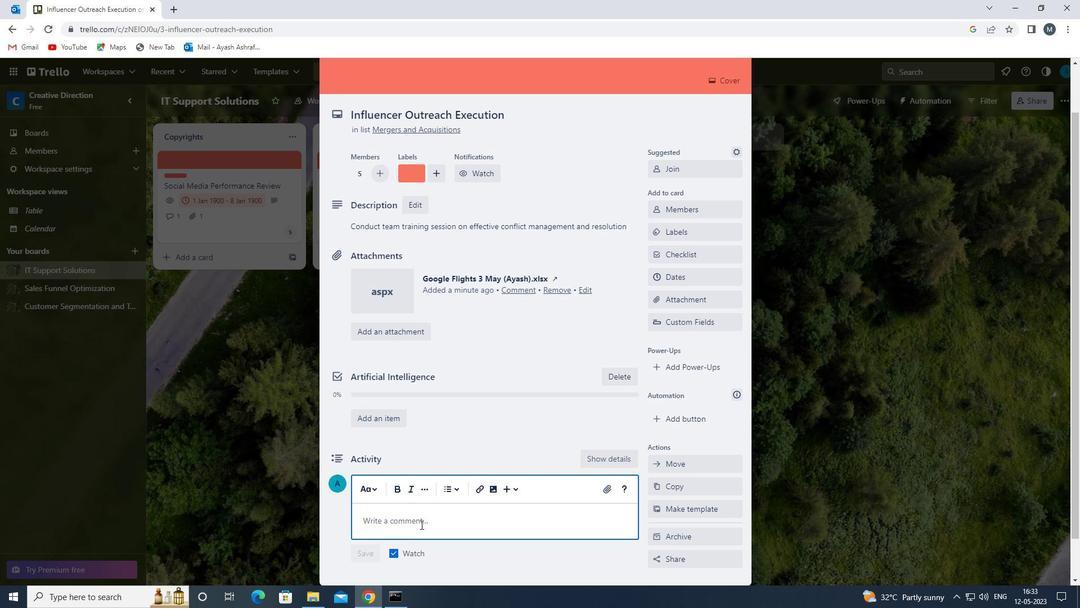 
Action: Key pressed <Key.shift>LET<Key.space>US<Key.space>APPROACH<Key.space>THIS<Key.space>TASK<Key.space>WITH<Key.space>A<Key.space>SENSE<Key.space>OF<Key.space>FOCUS<Key.space>AND<Key.space>ATTENTION<Key.space>TO<Key.space>DETAIL,<Key.space>ENSURING<Key.space>THAT<Key.space>WE<Key.space>DO<Key.space>NOT<Key.space>N<Key.backspace>MISS<Key.space>ANY<Key.space>IMPORTANT<Key.space>INFORMATION<Key.space>OR<Key.space>DETAILS.
Screenshot: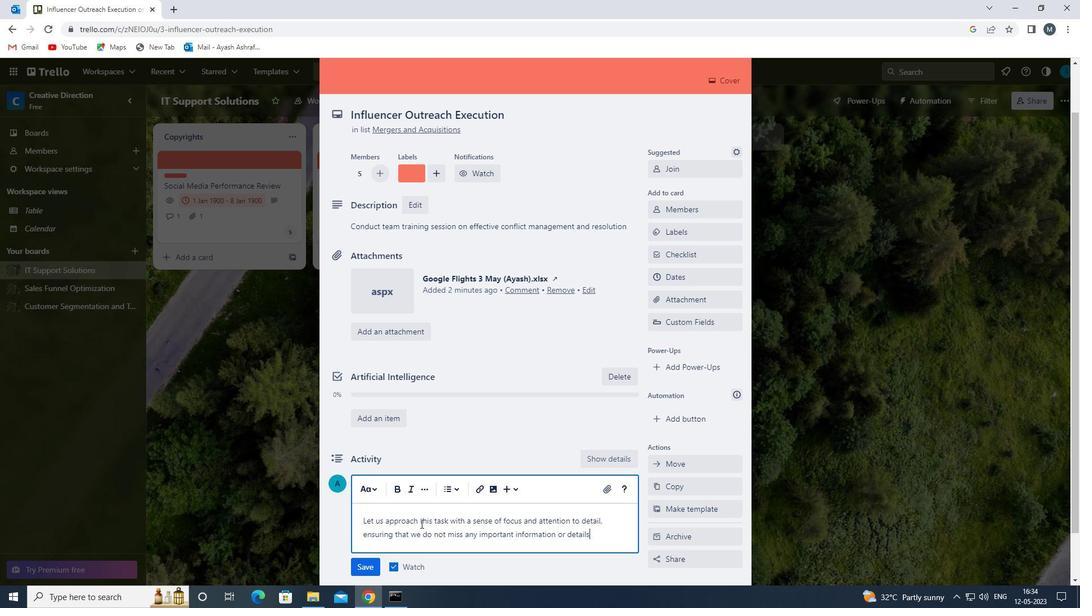 
Action: Mouse moved to (360, 565)
Screenshot: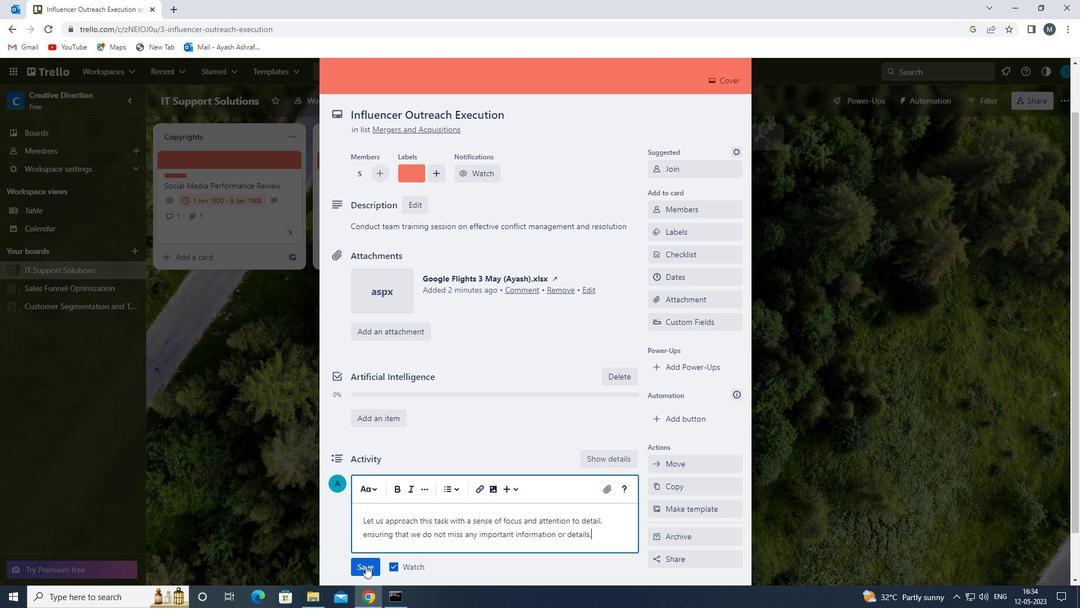 
Action: Mouse pressed left at (360, 565)
Screenshot: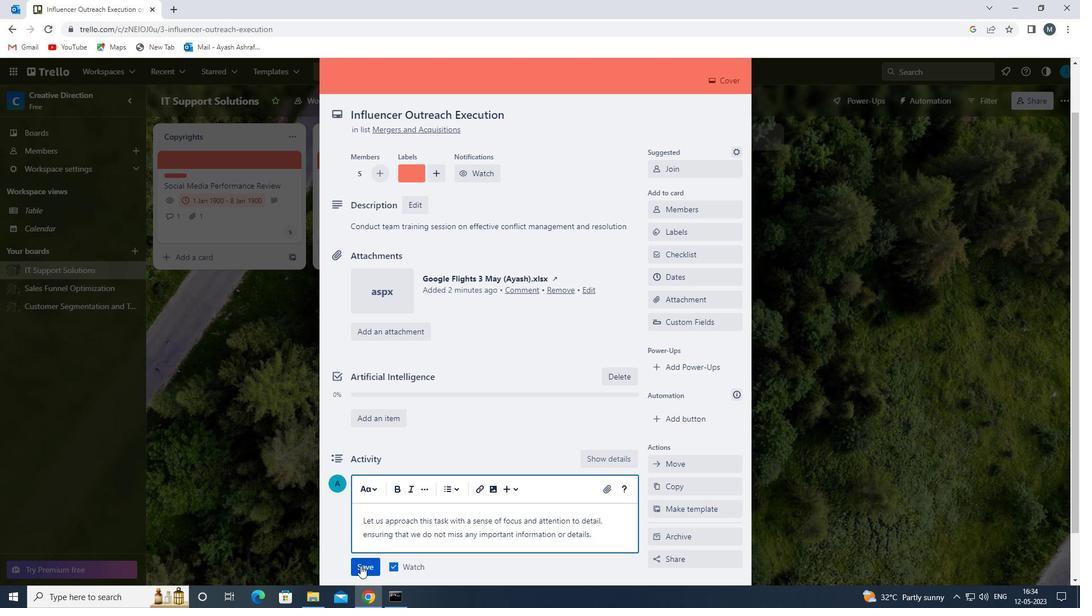 
Action: Mouse moved to (682, 277)
Screenshot: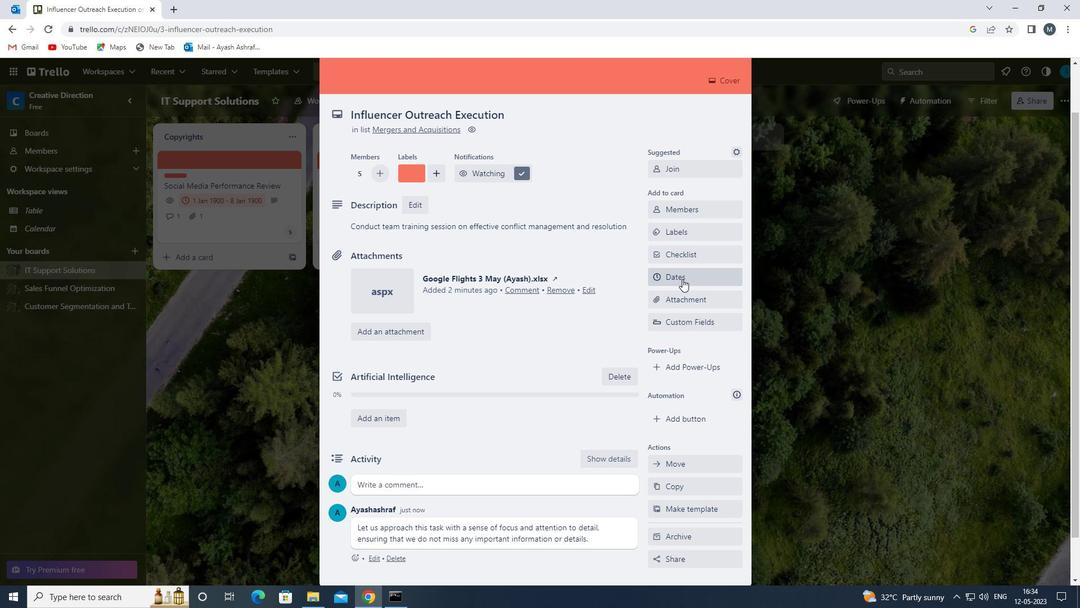 
Action: Mouse pressed left at (682, 277)
Screenshot: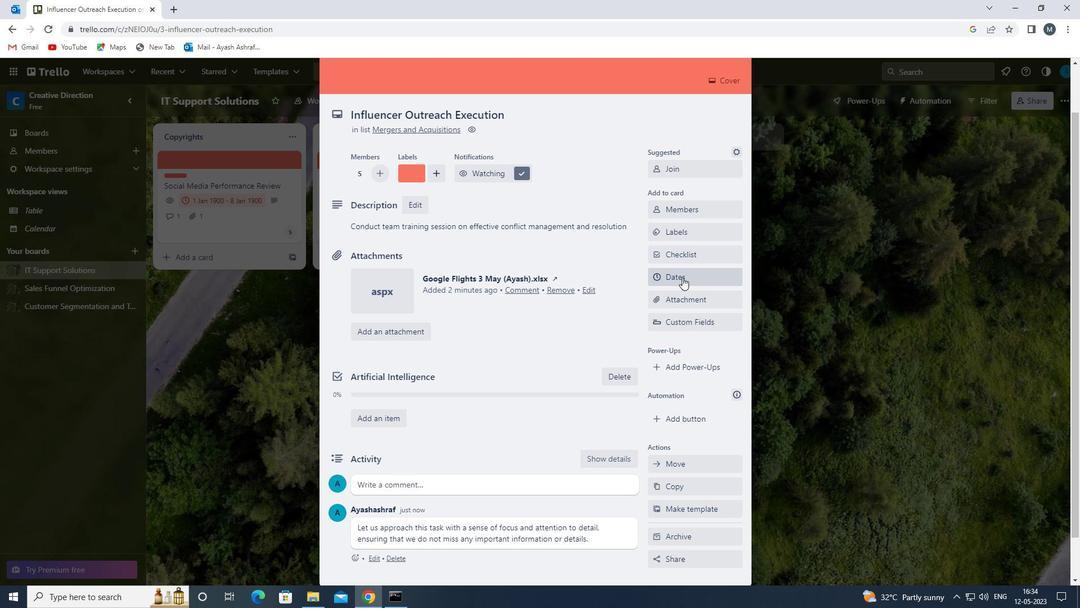 
Action: Mouse moved to (659, 304)
Screenshot: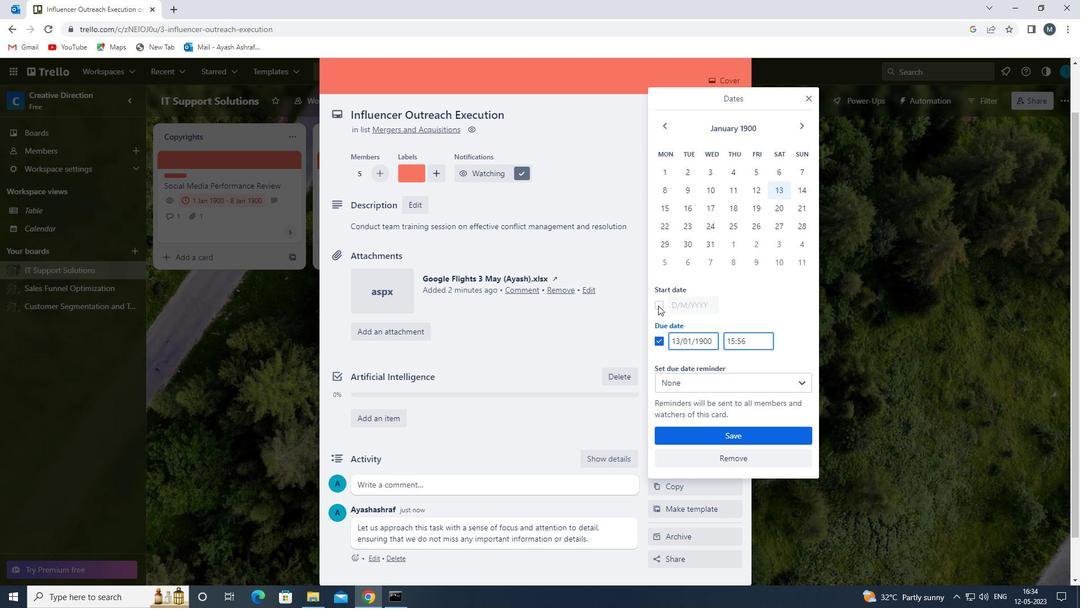 
Action: Mouse pressed left at (659, 304)
Screenshot: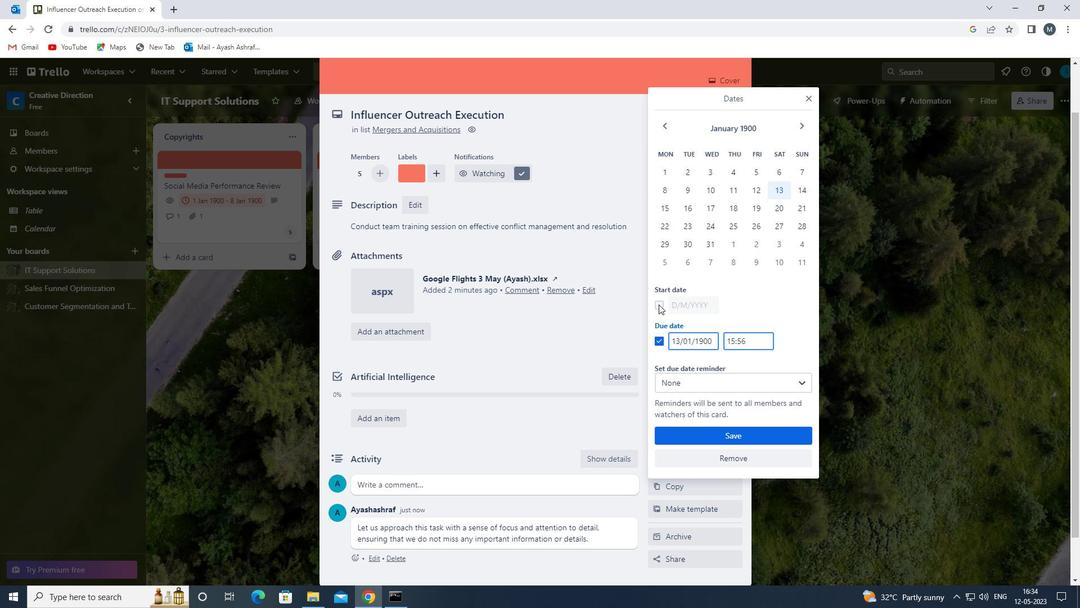 
Action: Mouse moved to (680, 304)
Screenshot: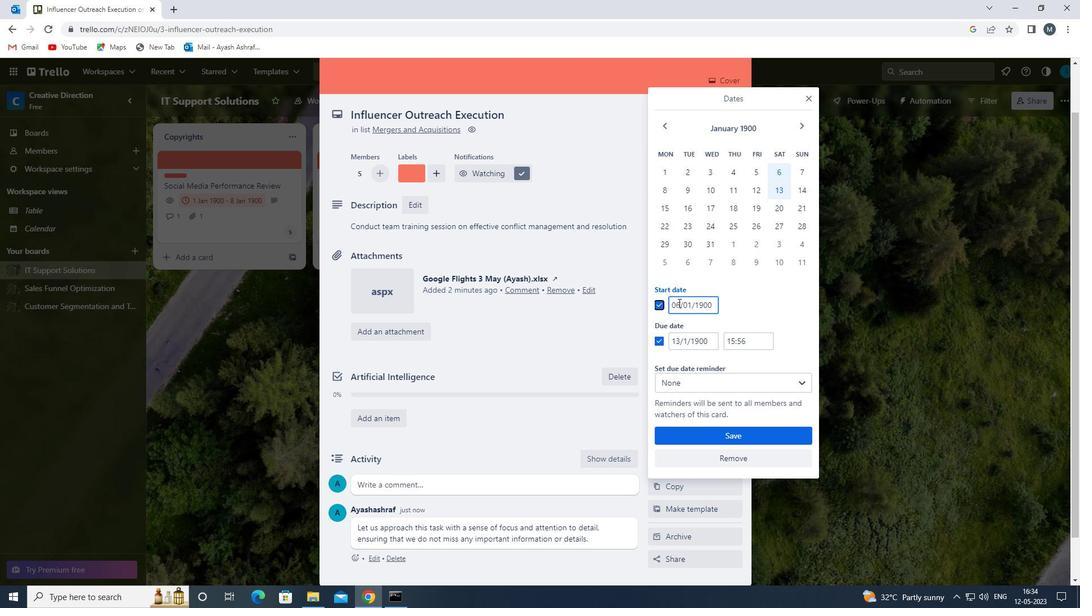 
Action: Mouse pressed left at (680, 304)
Screenshot: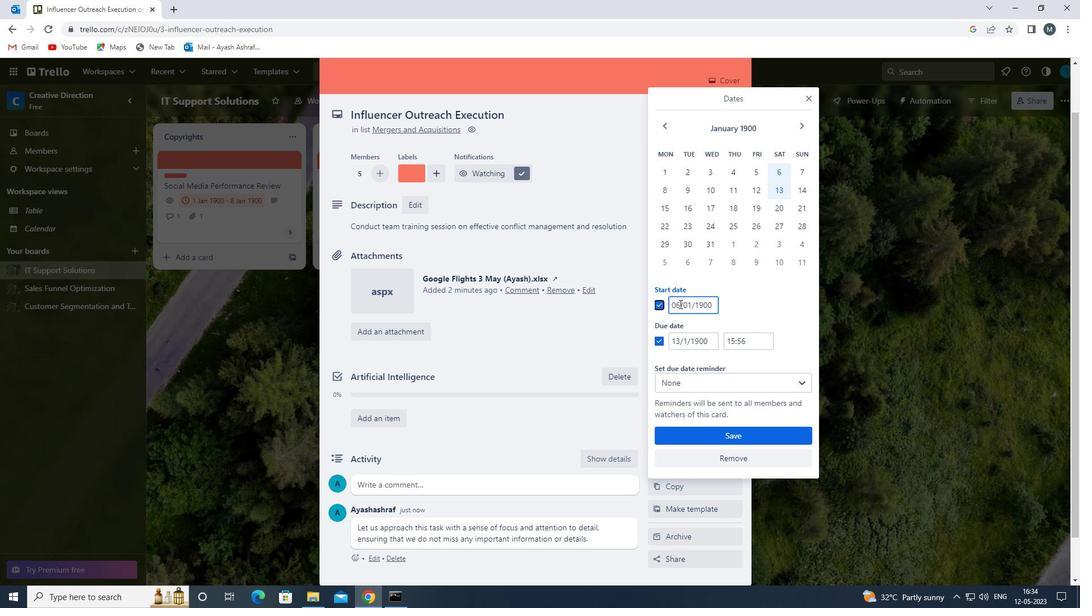 
Action: Mouse moved to (675, 304)
Screenshot: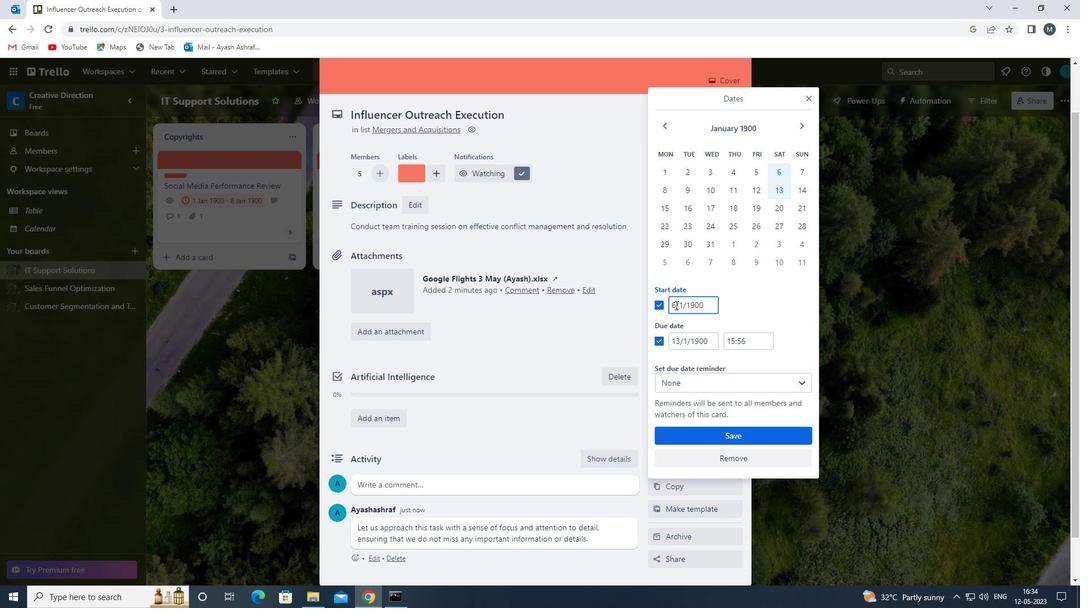 
Action: Mouse pressed left at (675, 304)
Screenshot: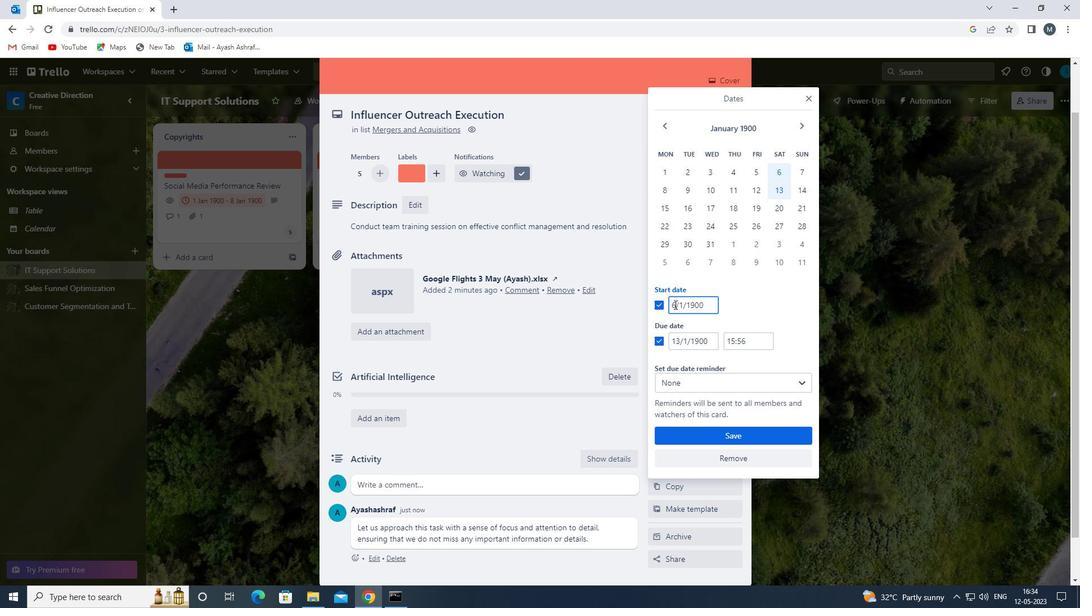 
Action: Mouse moved to (680, 306)
Screenshot: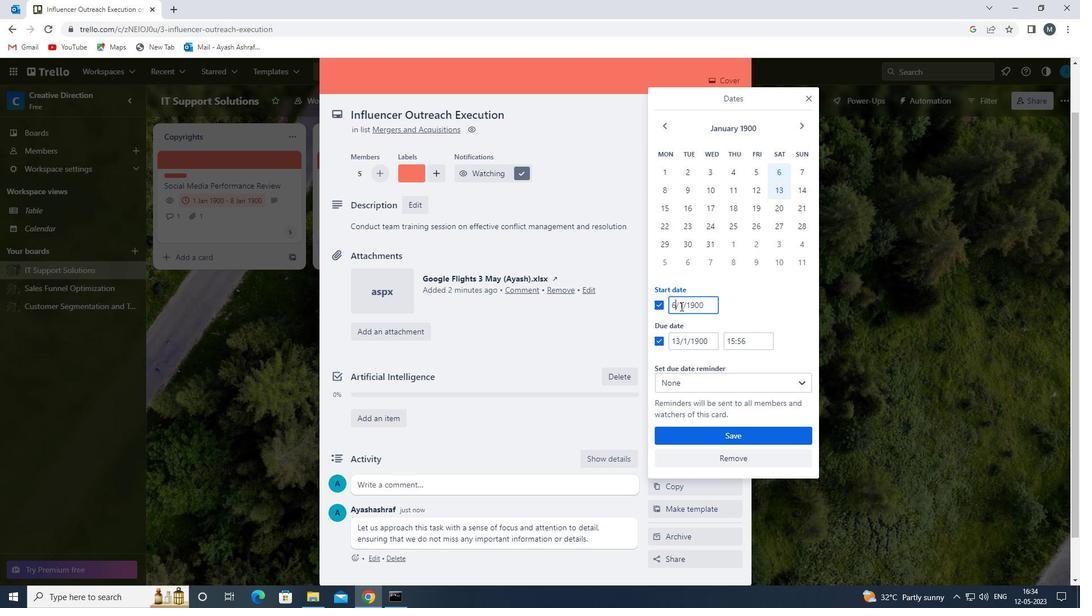 
Action: Key pressed <Key.backspace>O<Key.backspace>07
Screenshot: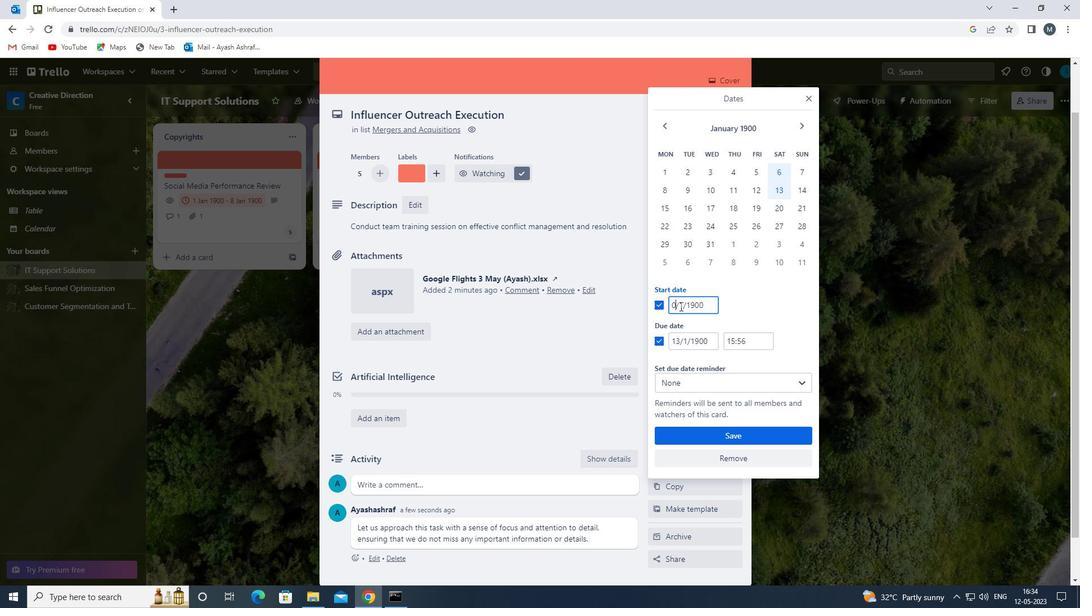 
Action: Mouse moved to (683, 304)
Screenshot: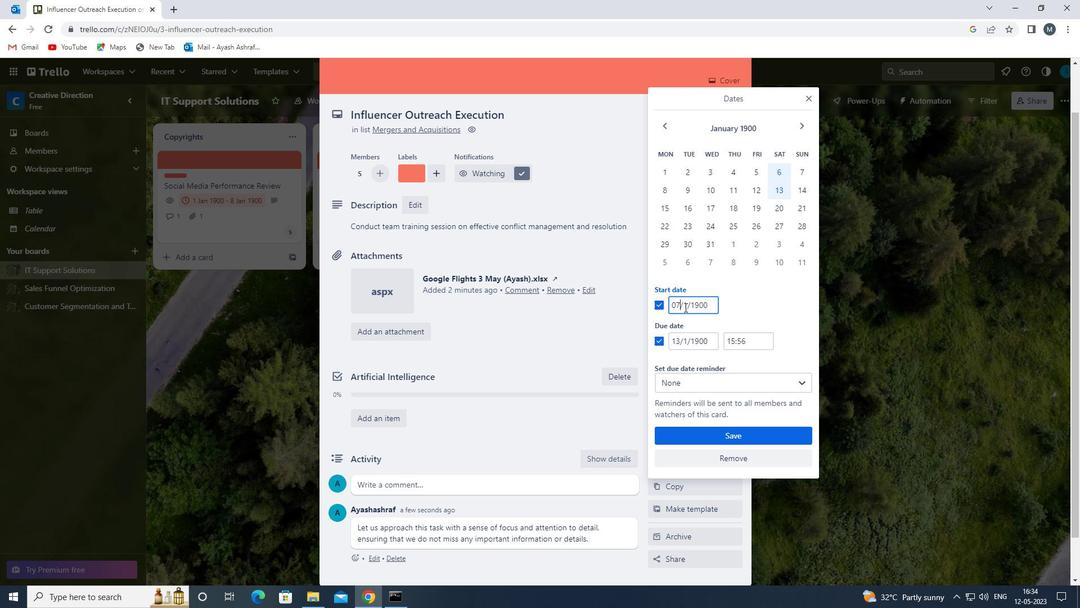 
Action: Mouse pressed left at (683, 304)
Screenshot: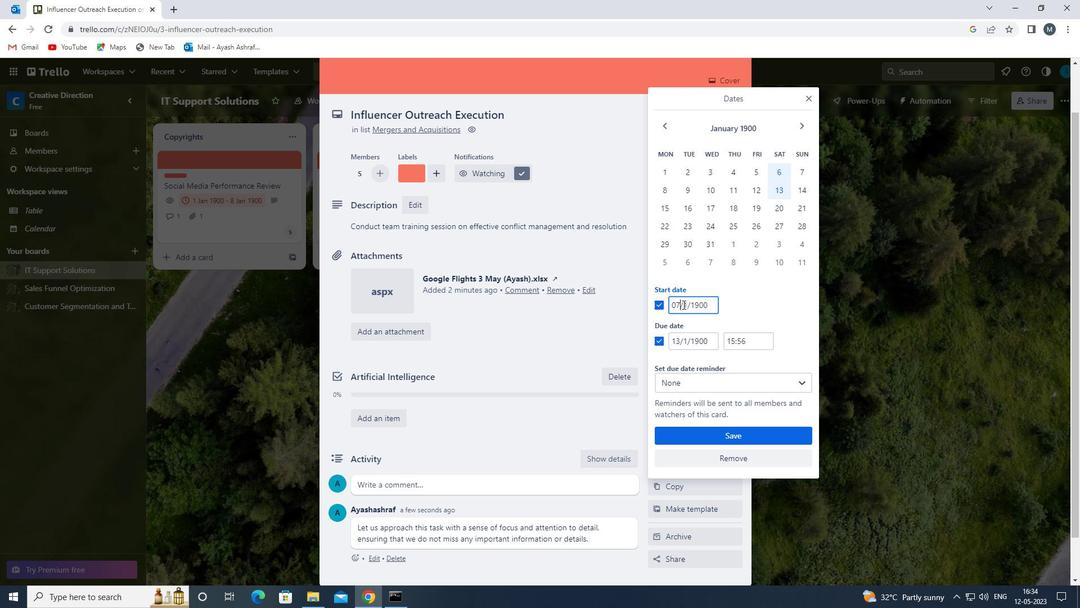 
Action: Mouse moved to (687, 310)
Screenshot: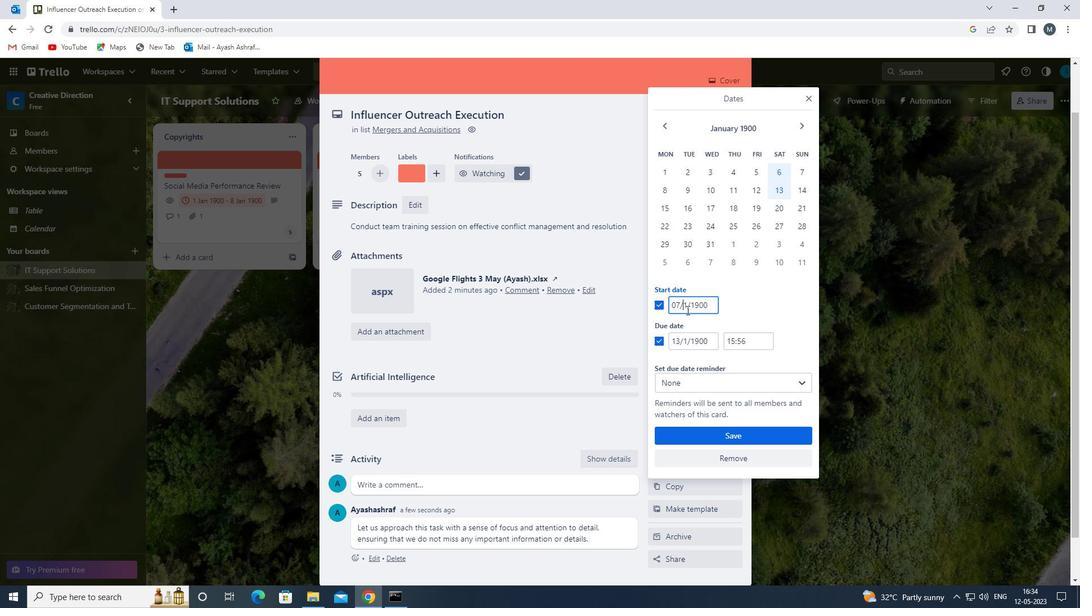
Action: Key pressed 0
Screenshot: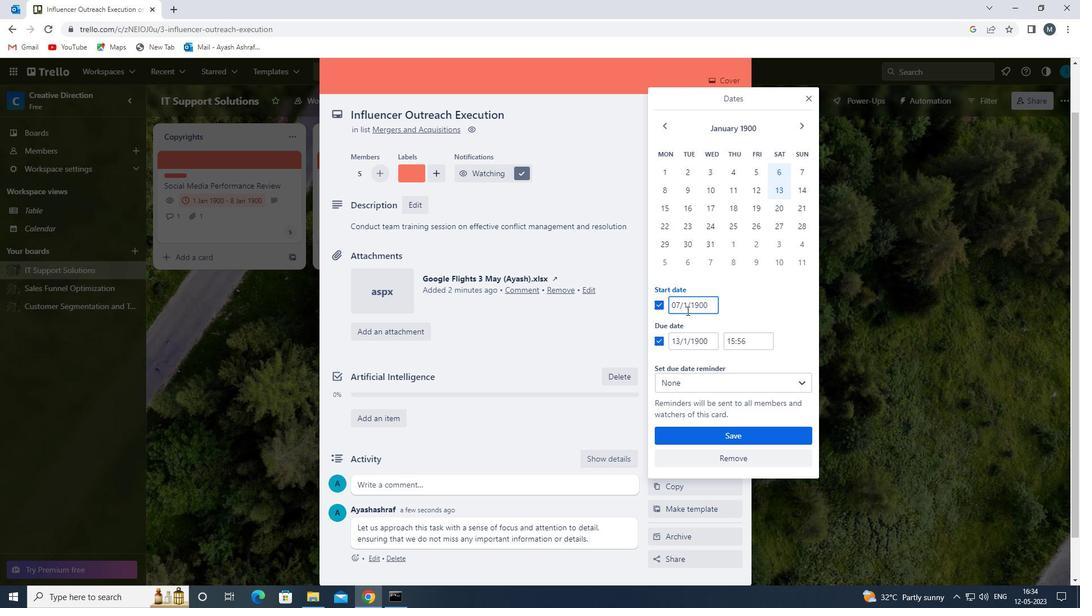 
Action: Mouse moved to (681, 340)
Screenshot: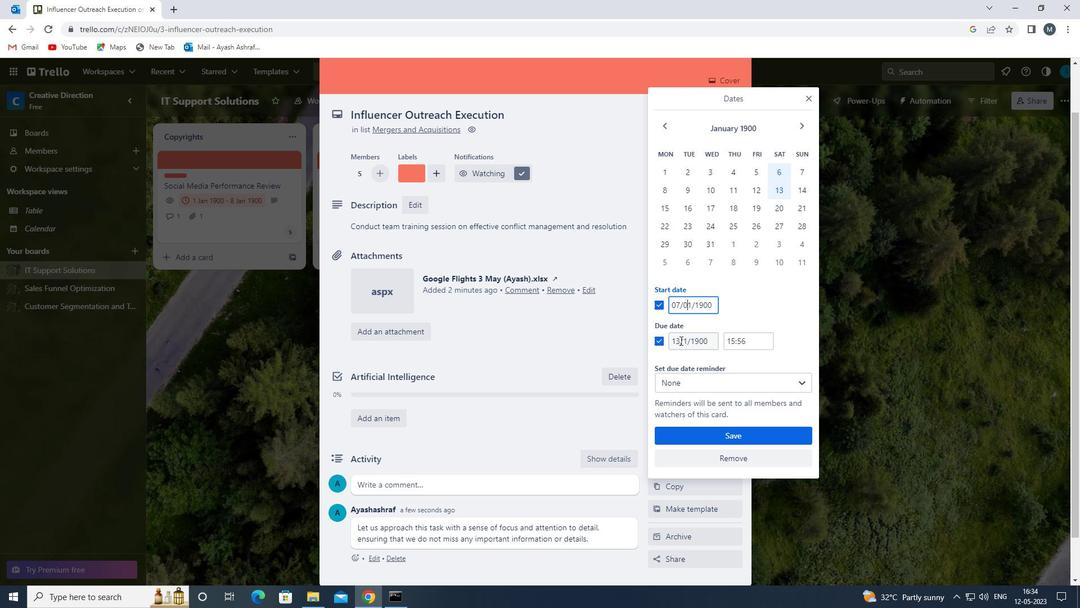 
Action: Mouse pressed left at (681, 340)
Screenshot: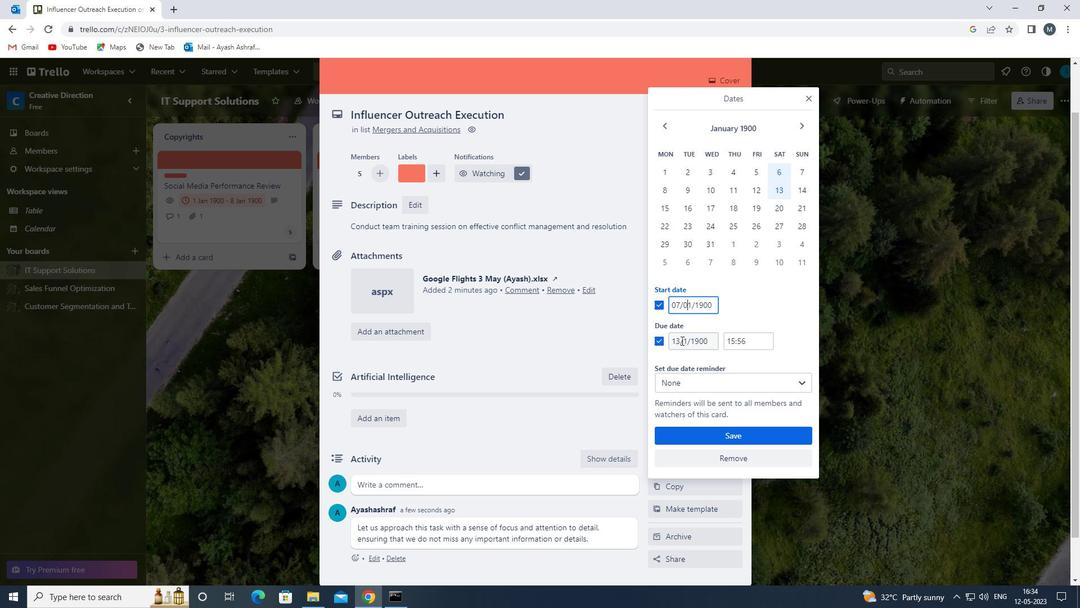 
Action: Mouse moved to (680, 342)
Screenshot: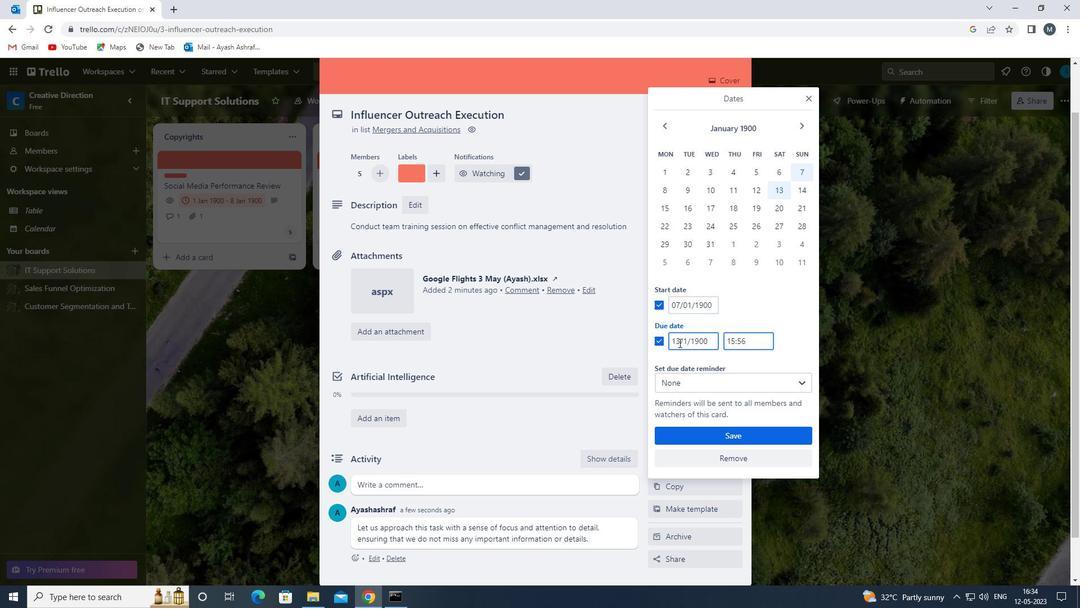 
Action: Key pressed <Key.backspace>4
Screenshot: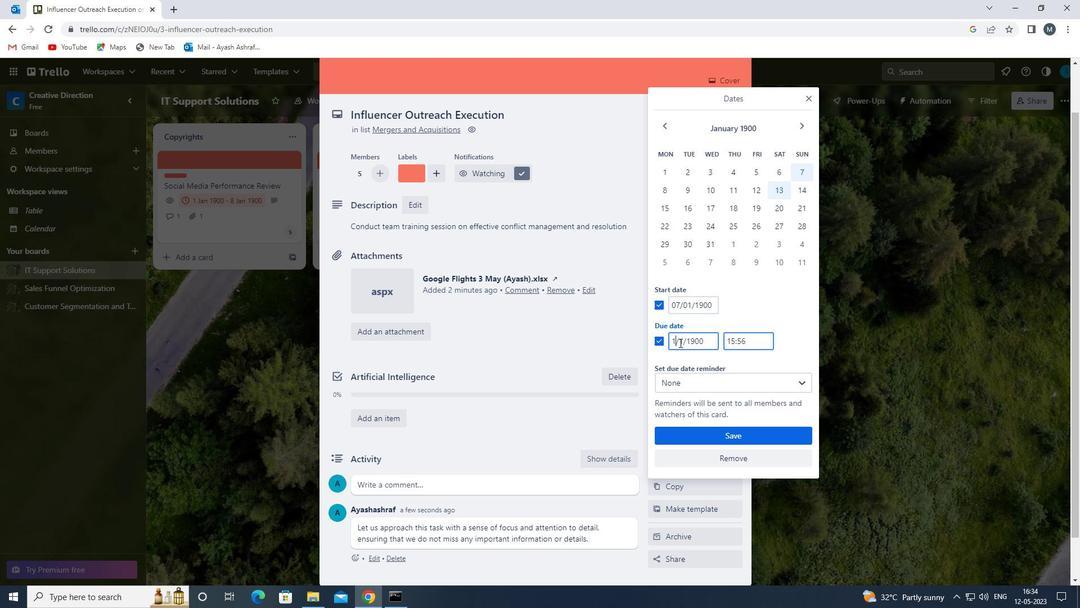 
Action: Mouse moved to (684, 340)
Screenshot: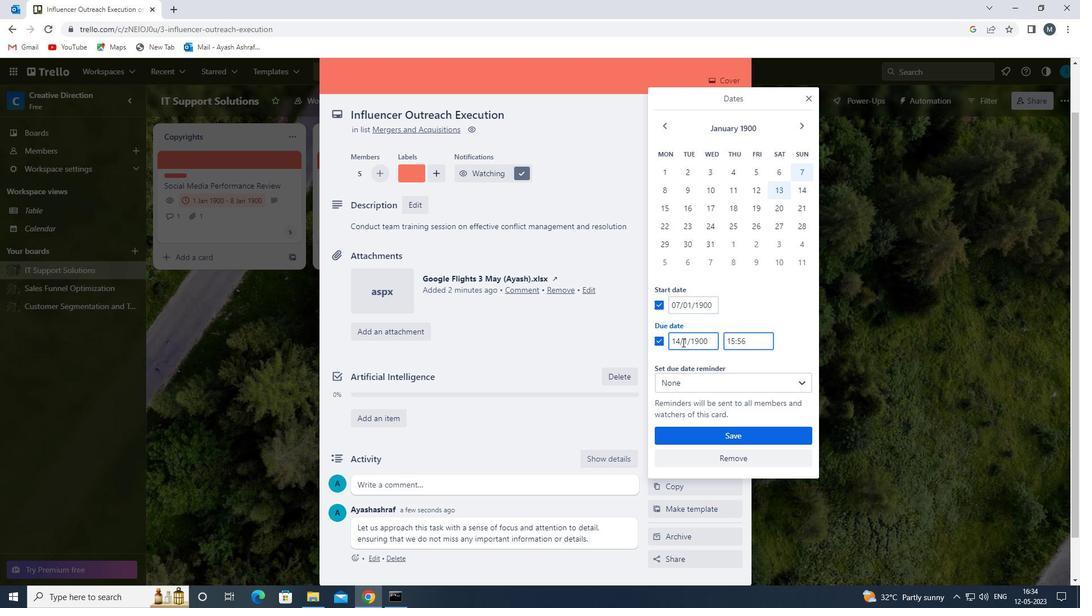 
Action: Mouse pressed left at (684, 340)
Screenshot: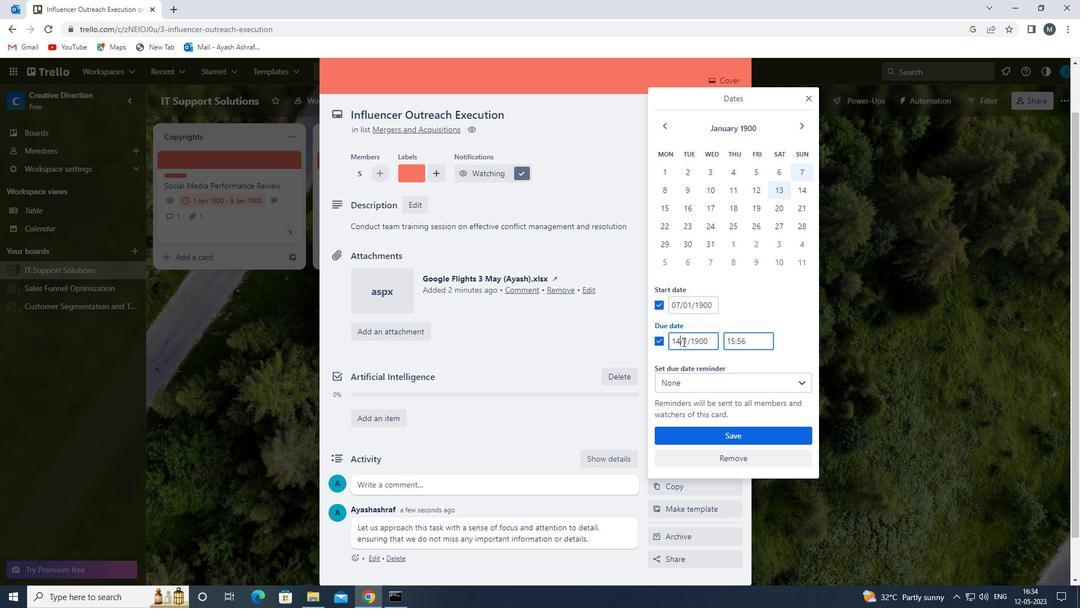 
Action: Mouse moved to (690, 349)
Screenshot: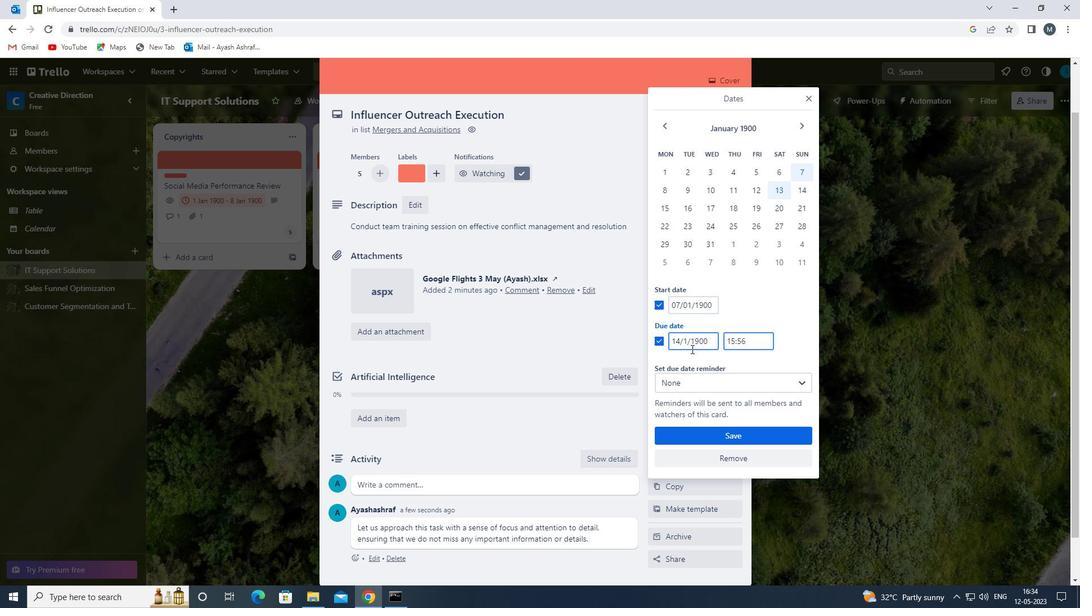 
Action: Key pressed 0
Screenshot: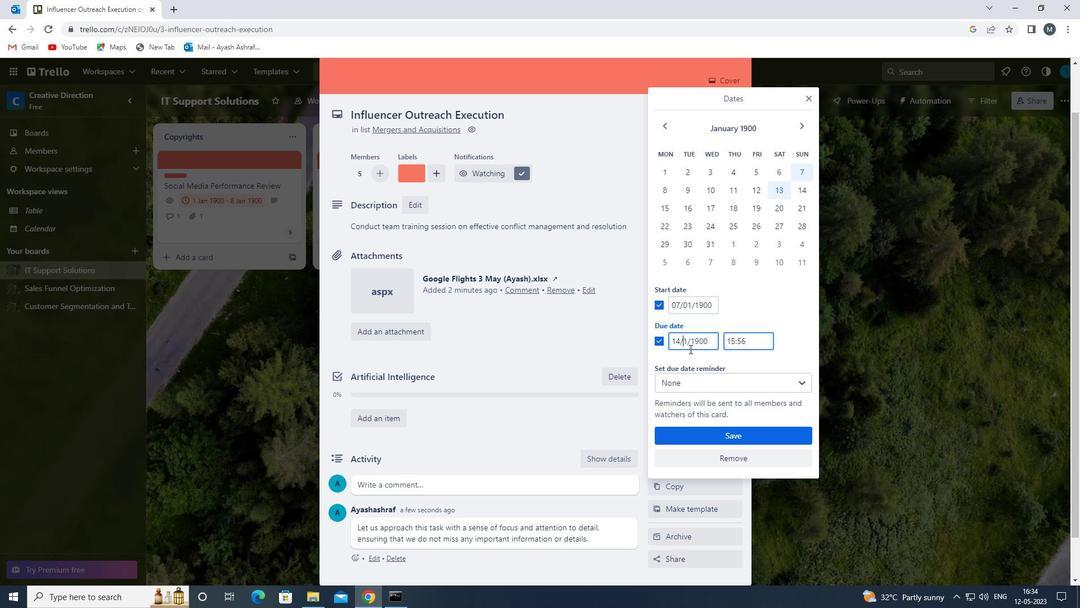 
Action: Mouse moved to (704, 435)
Screenshot: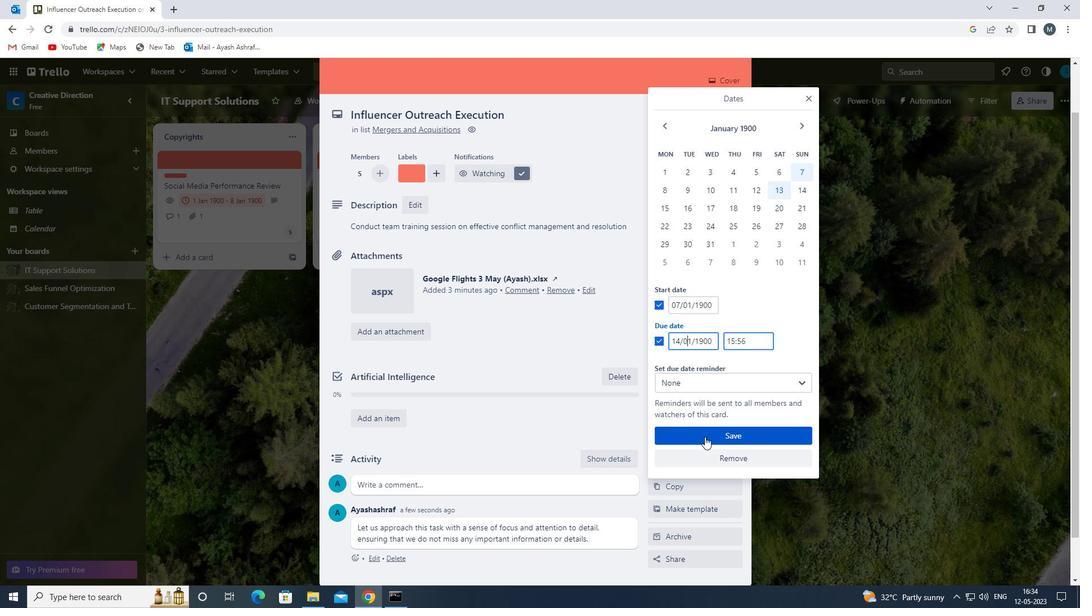 
Action: Mouse pressed left at (704, 435)
Screenshot: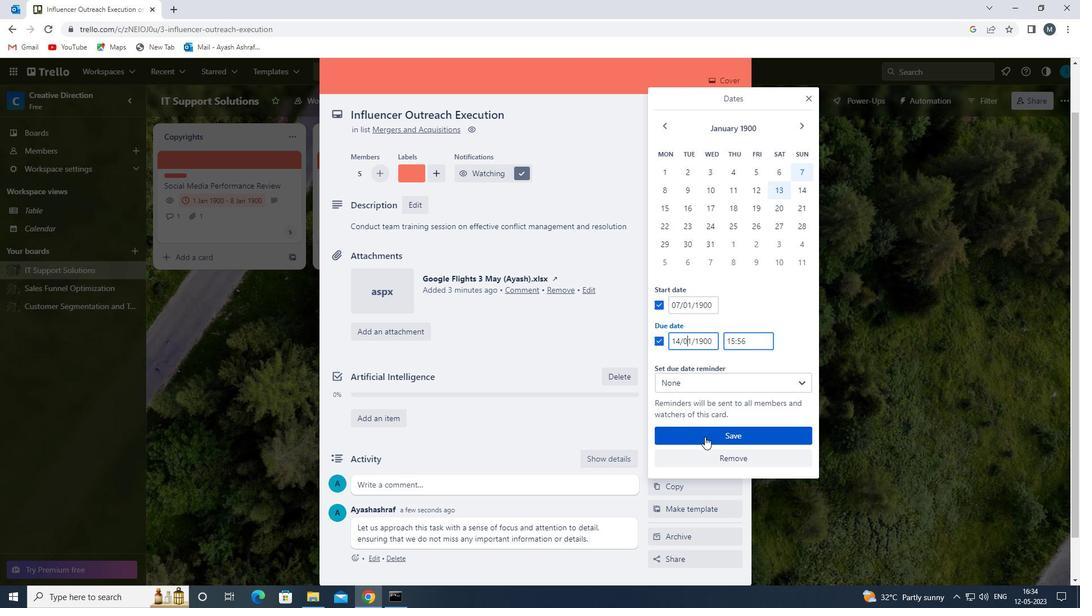 
Action: Mouse moved to (564, 433)
Screenshot: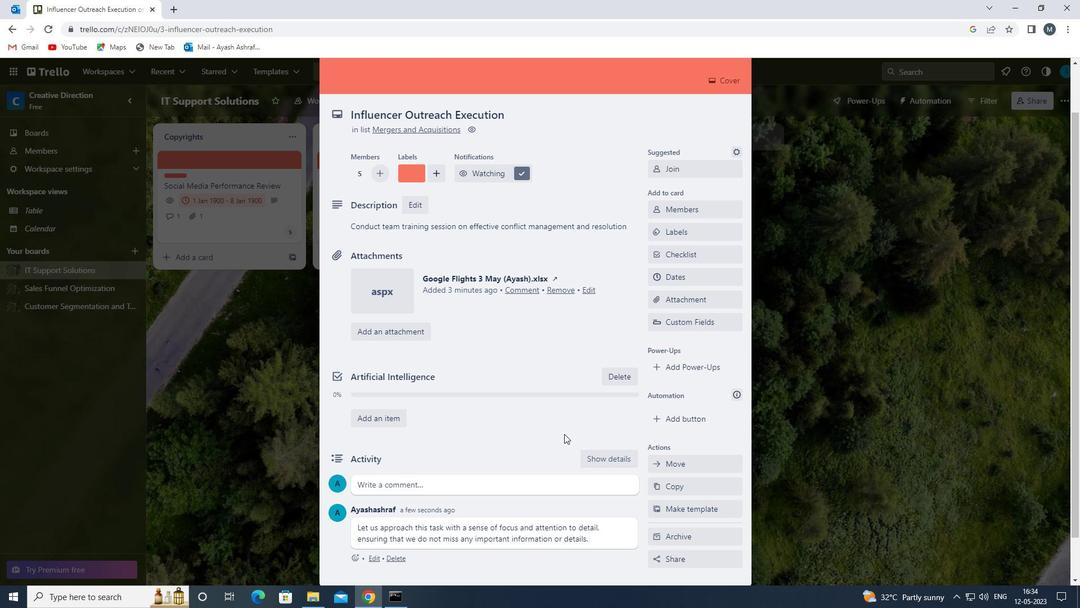 
Action: Mouse scrolled (564, 434) with delta (0, 0)
Screenshot: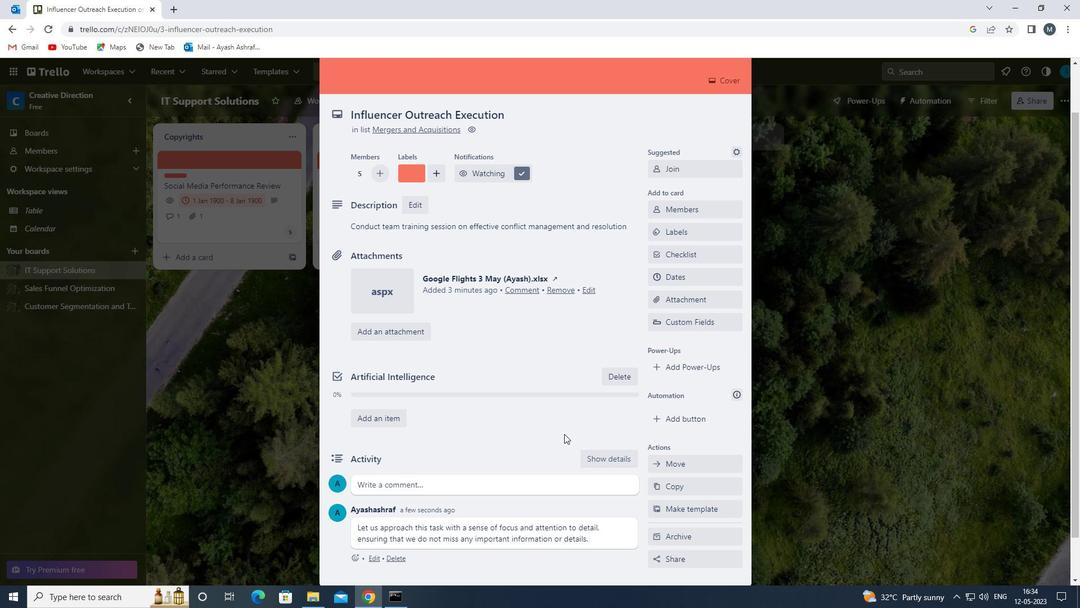 
Action: Mouse scrolled (564, 434) with delta (0, 0)
Screenshot: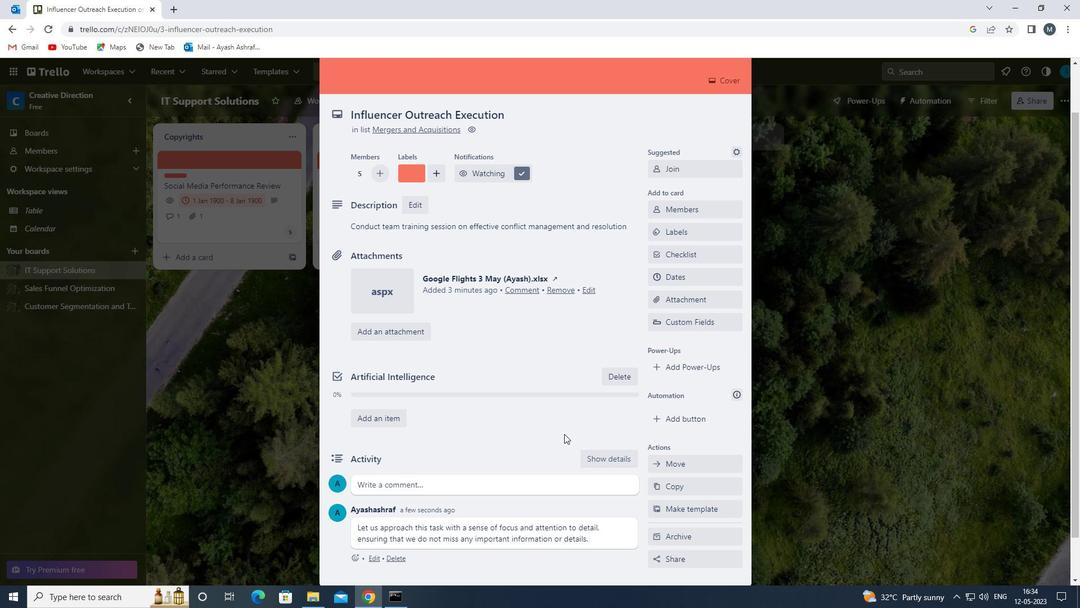
Action: Mouse scrolled (564, 434) with delta (0, 0)
Screenshot: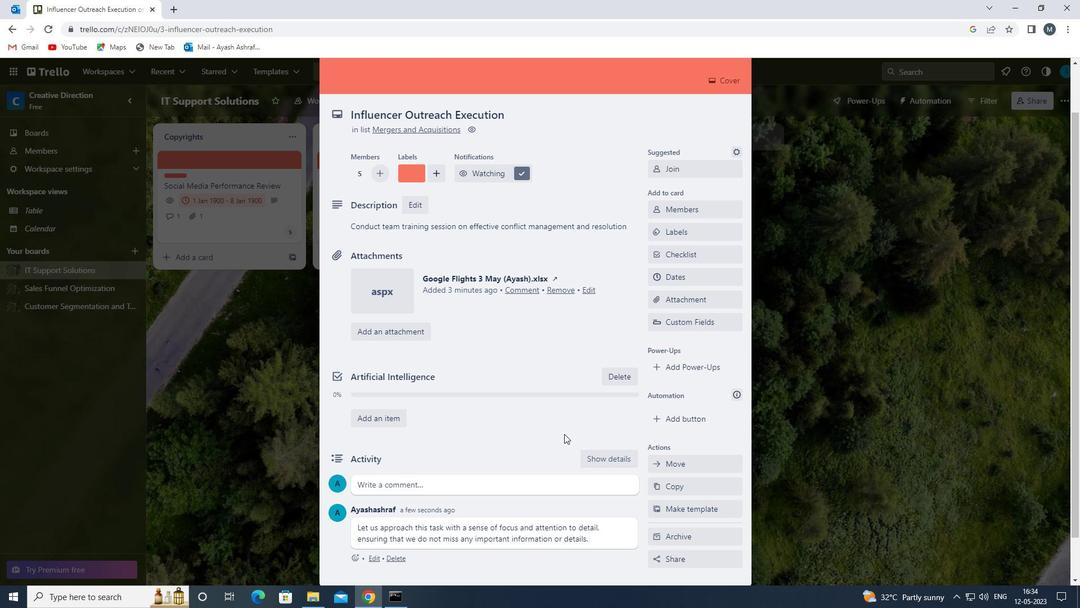 
Action: Mouse scrolled (564, 434) with delta (0, 0)
Screenshot: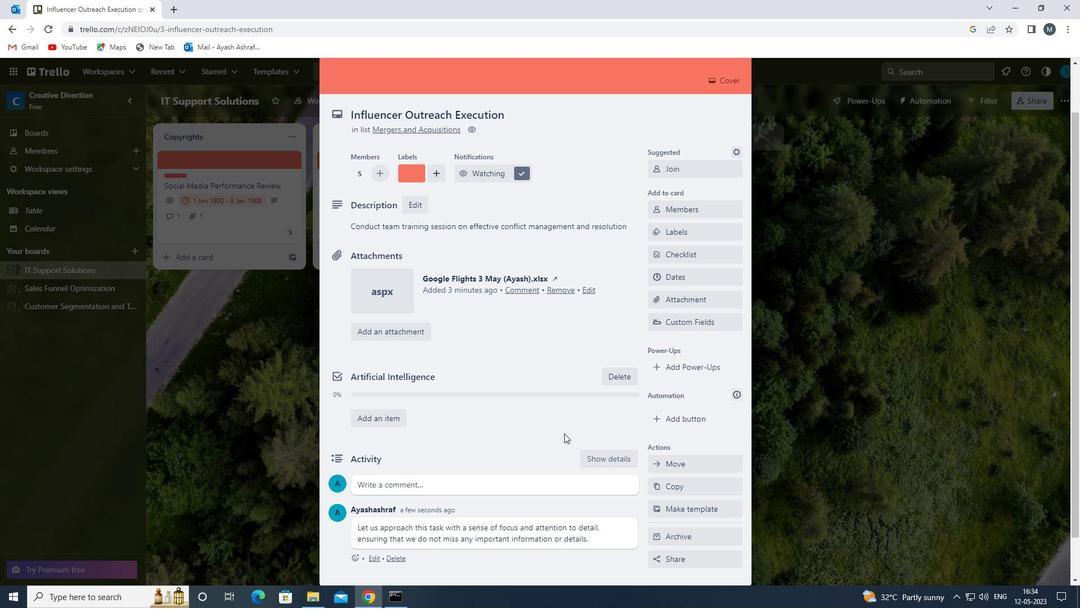 
Action: Mouse scrolled (564, 434) with delta (0, 0)
Screenshot: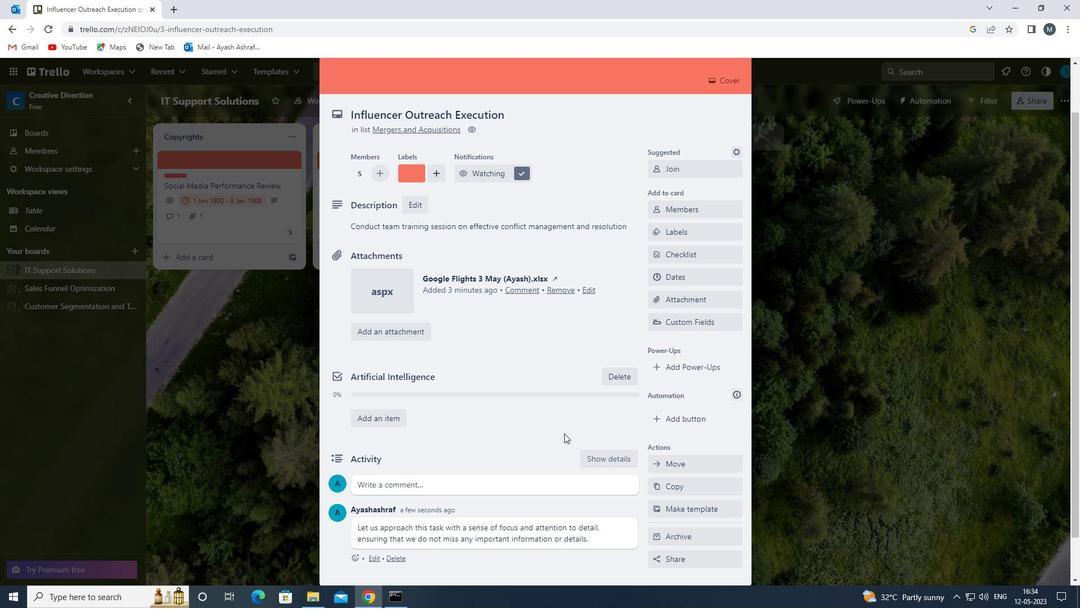 
Action: Mouse moved to (564, 432)
Screenshot: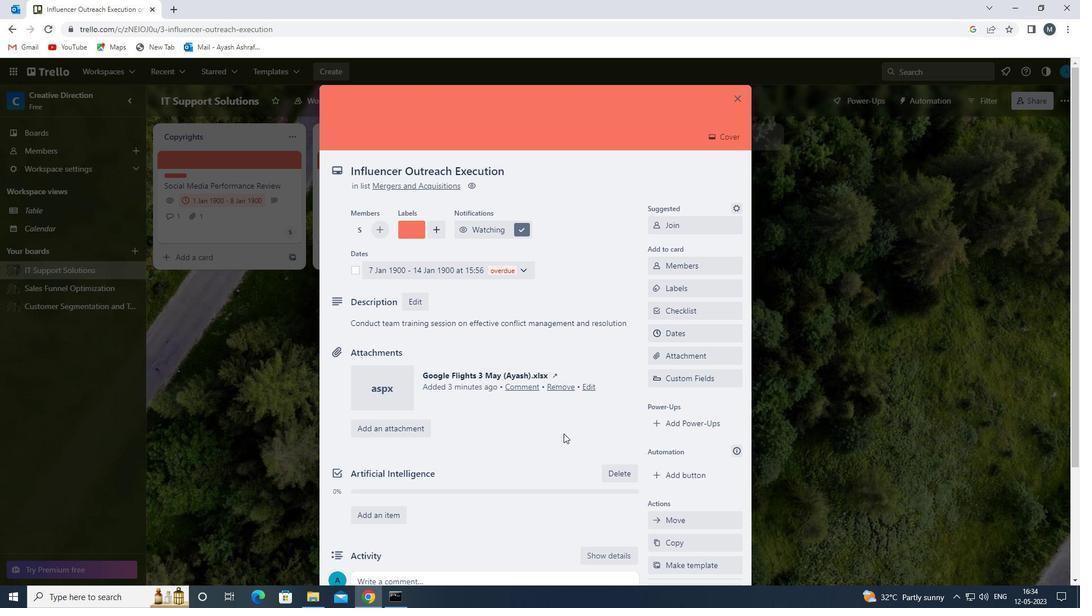 
